 Task: Add an event with the title Second Training Session: Effective Communication Strategies, date '2023/12/20', time 7:00 AM to 9:00 AMand add a description:  Regular check-ins and progress reviews will be scheduled to evaluate the employee's progress and provide ongoing feedback. These discussions will allow for adjustments to the action plan if needed and provide encouragement and support to the employee., put the event into Green category . Add location for the event as: Bucharest, Romania, logged in from the account softage.8@softage.netand send the event invitation to softage.3@softage.net and softage.4@softage.net. Set a reminder for the event 5 minutes before
Action: Mouse moved to (150, 182)
Screenshot: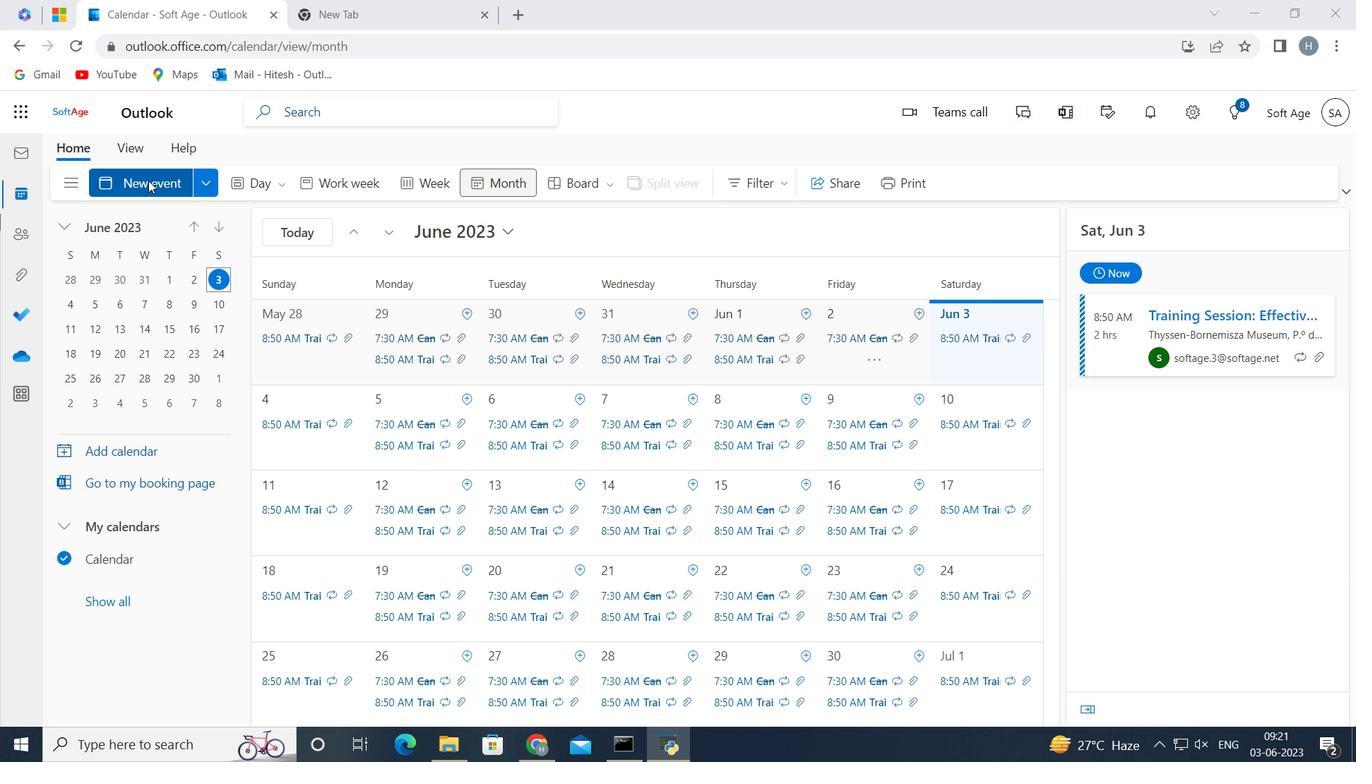 
Action: Mouse pressed left at (150, 182)
Screenshot: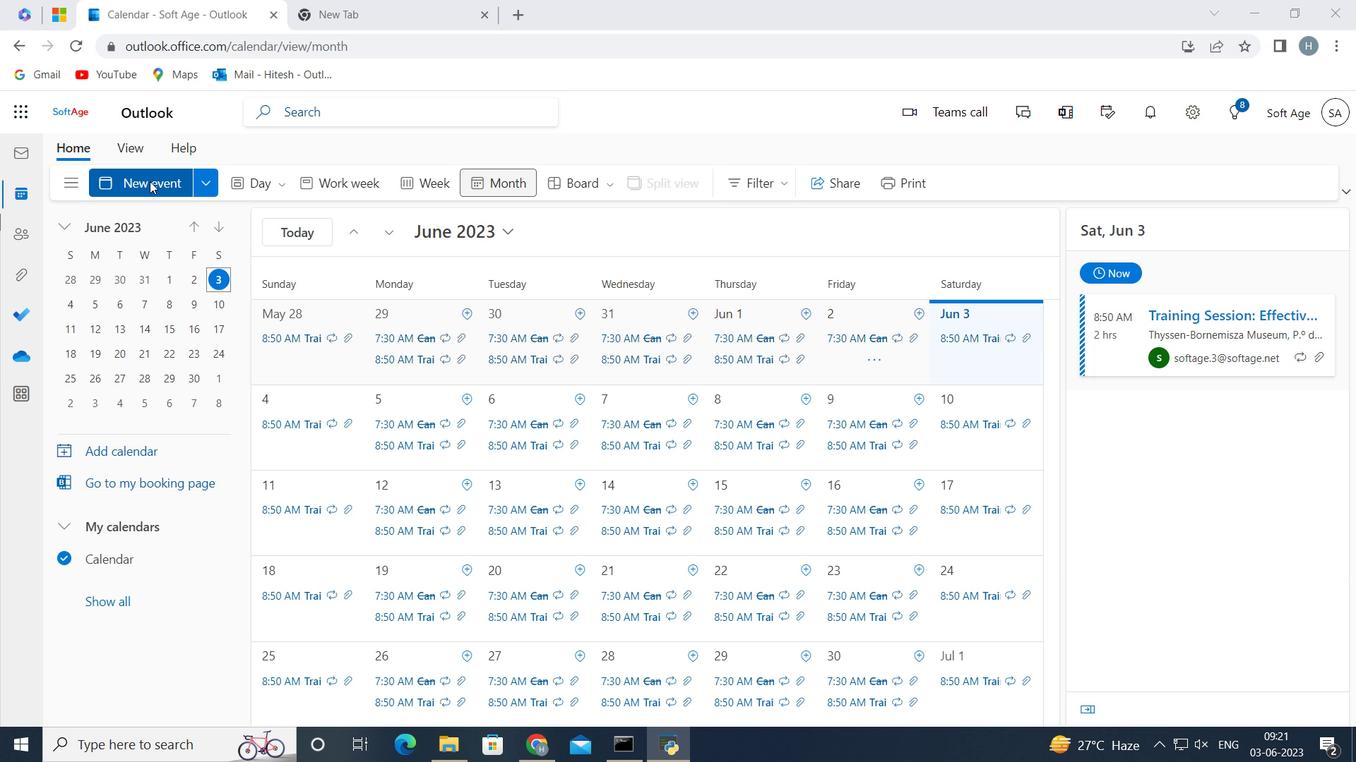 
Action: Mouse moved to (290, 290)
Screenshot: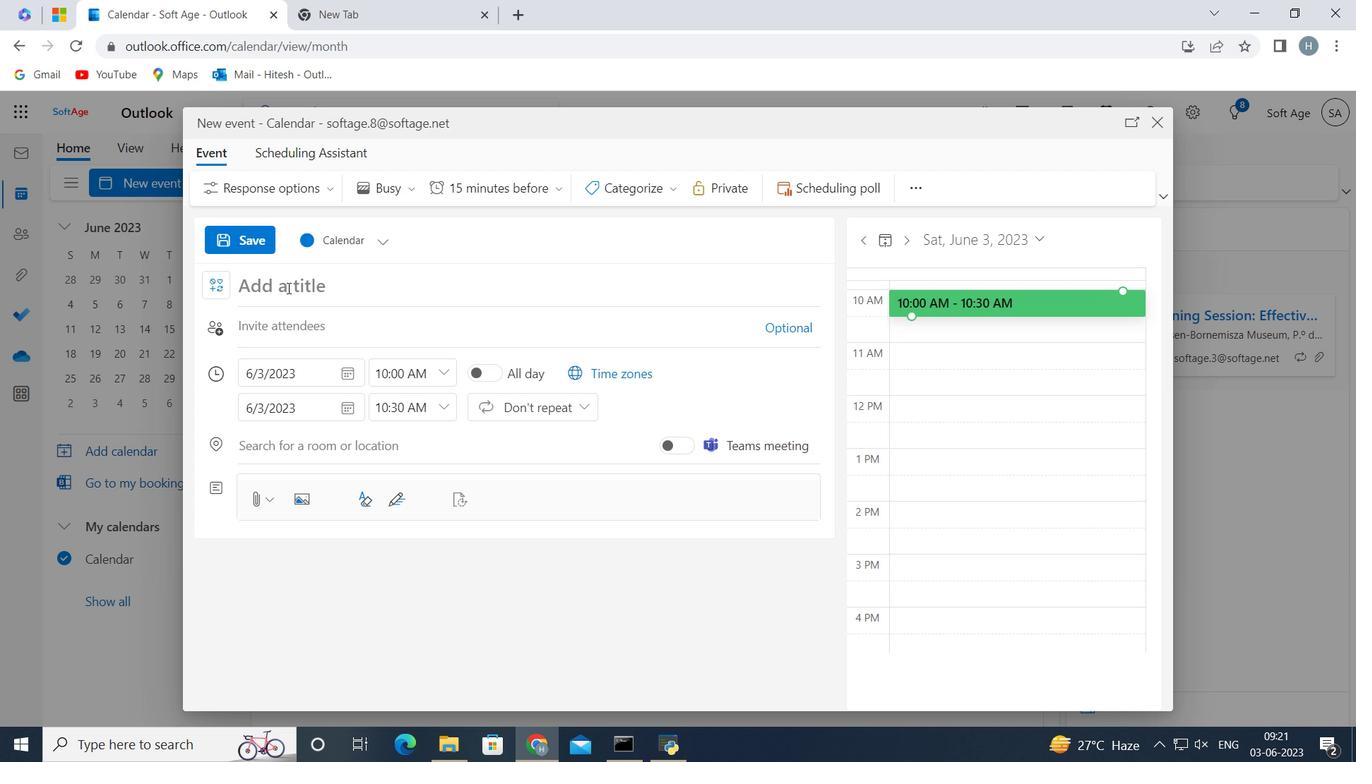 
Action: Key pressed <Key.shift>Second<Key.space><Key.shift>Training<Key.space><Key.shift>Session<Key.shift_r>:<Key.space><Key.shift>Effective<Key.space><Key.shift>Communication<Key.space><Key.shift>Strategies<Key.space><Key.shift><Key.shift><Key.shift><Key.shift><Key.shift><Key.shift><Key.shift><Key.shift><Key.shift>
Screenshot: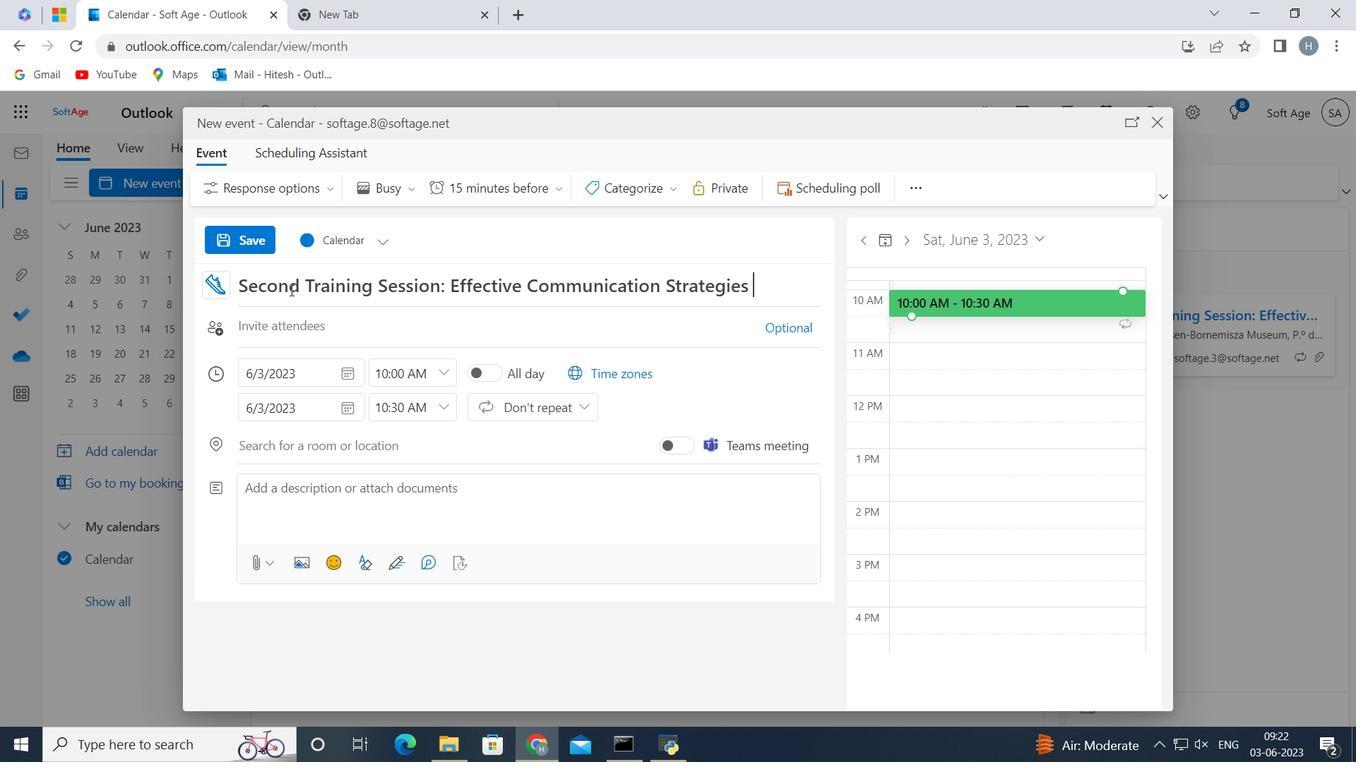 
Action: Mouse moved to (351, 371)
Screenshot: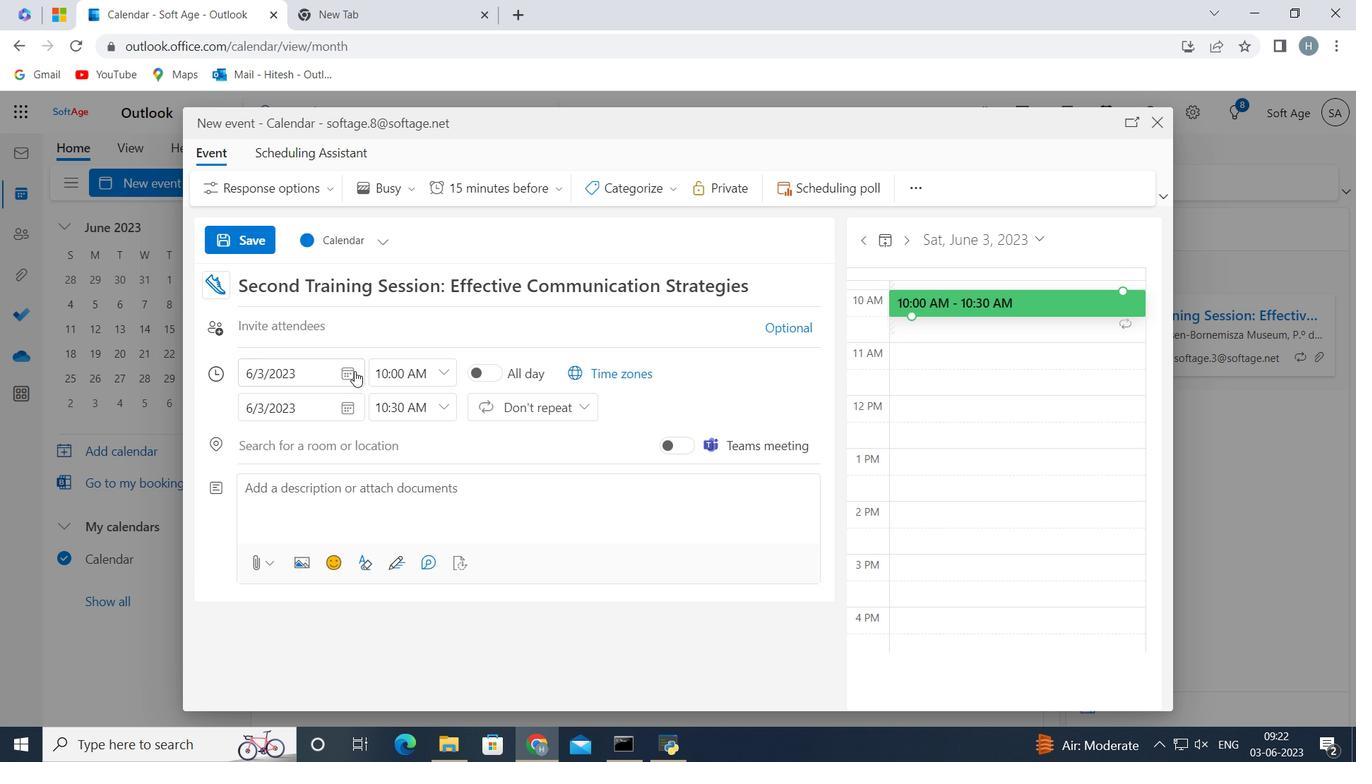 
Action: Mouse pressed left at (351, 371)
Screenshot: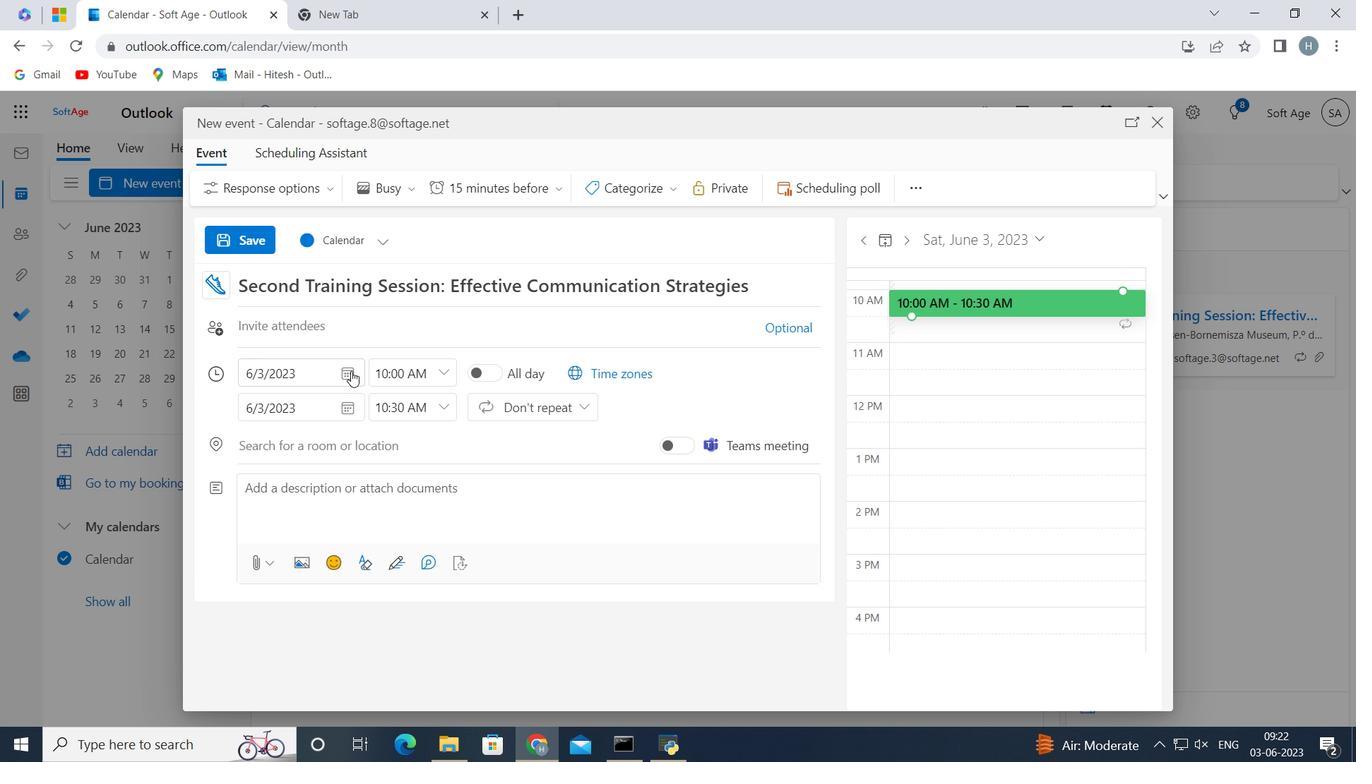 
Action: Mouse moved to (404, 411)
Screenshot: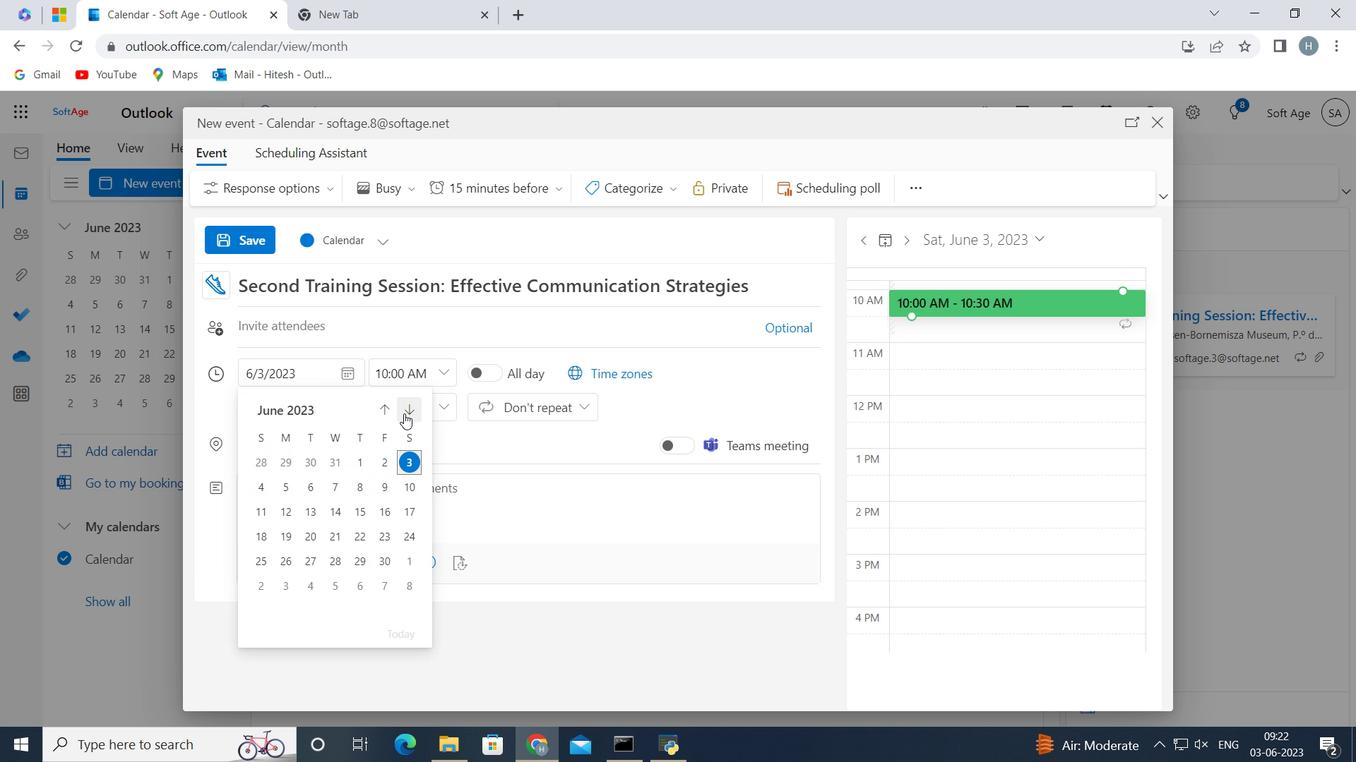 
Action: Mouse pressed left at (404, 411)
Screenshot: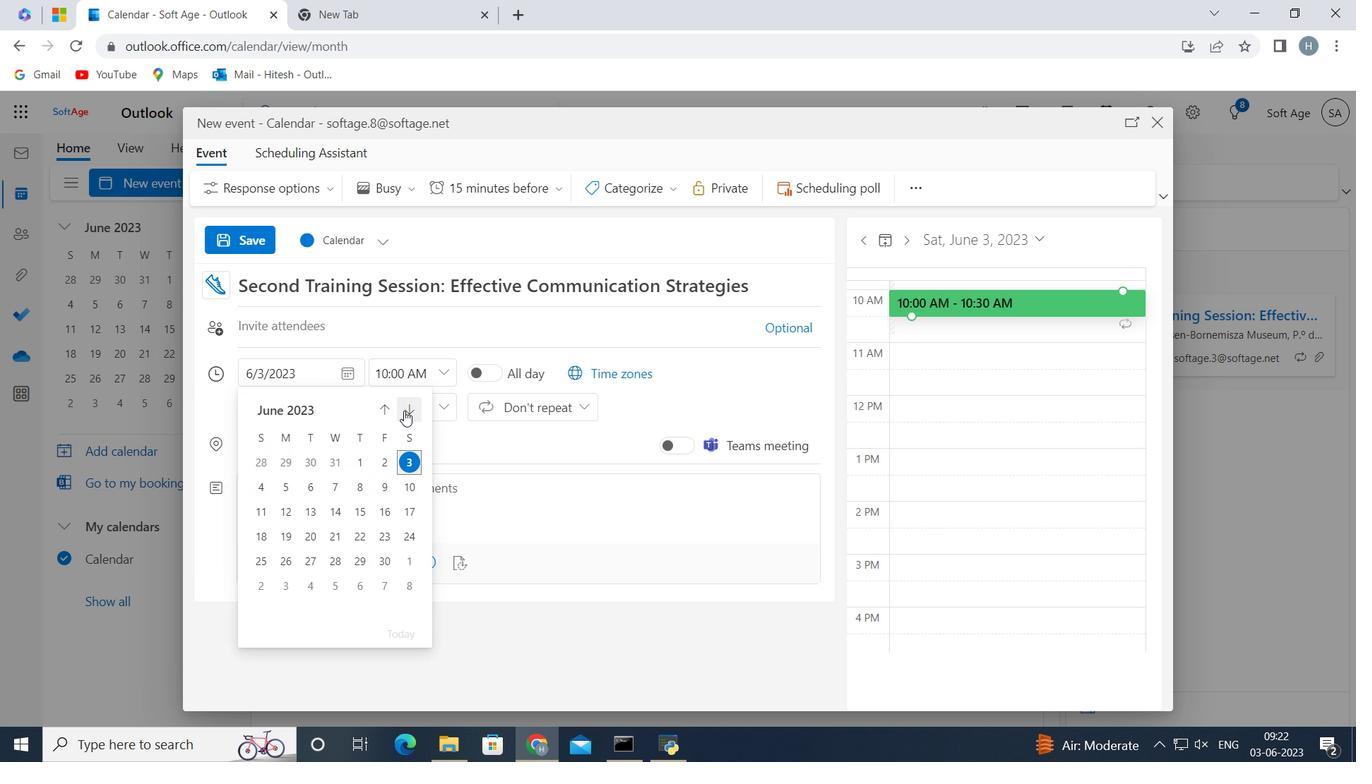 
Action: Mouse pressed left at (404, 411)
Screenshot: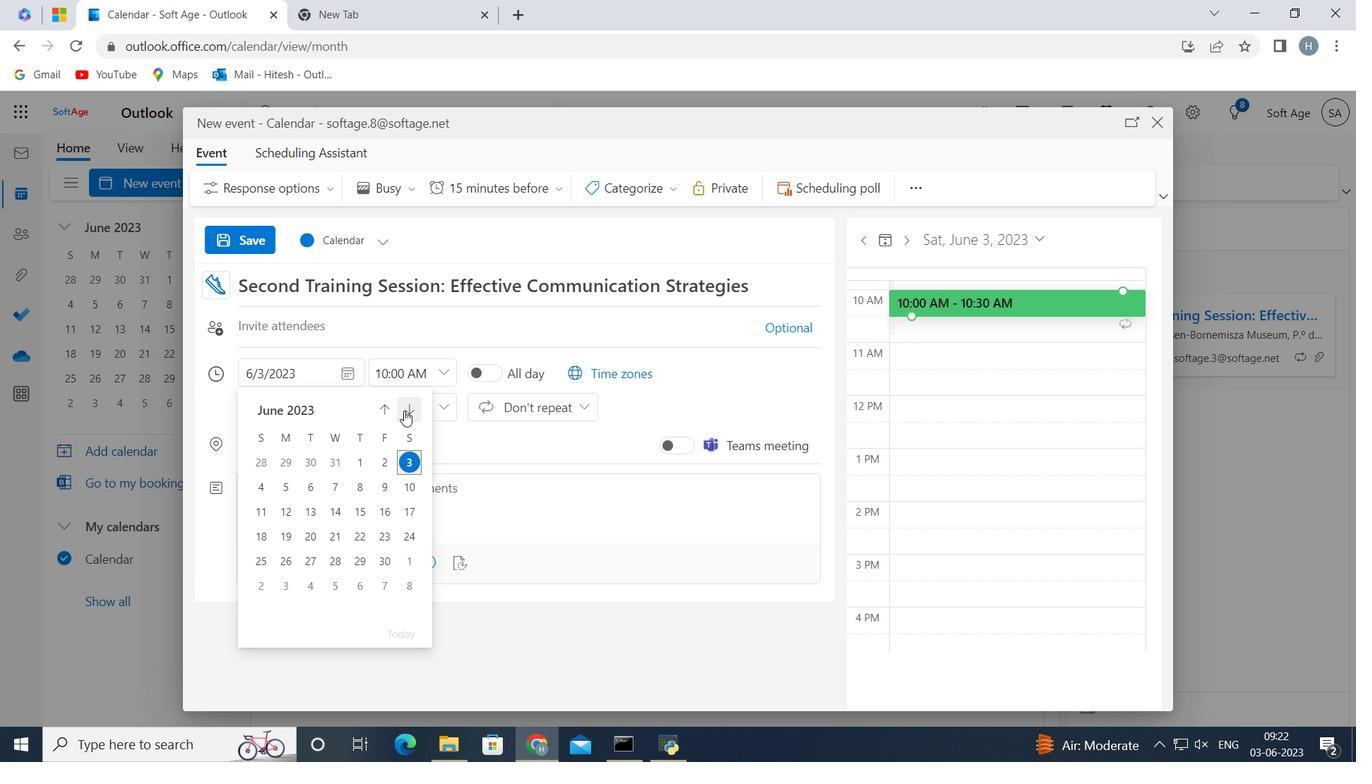 
Action: Mouse pressed left at (404, 411)
Screenshot: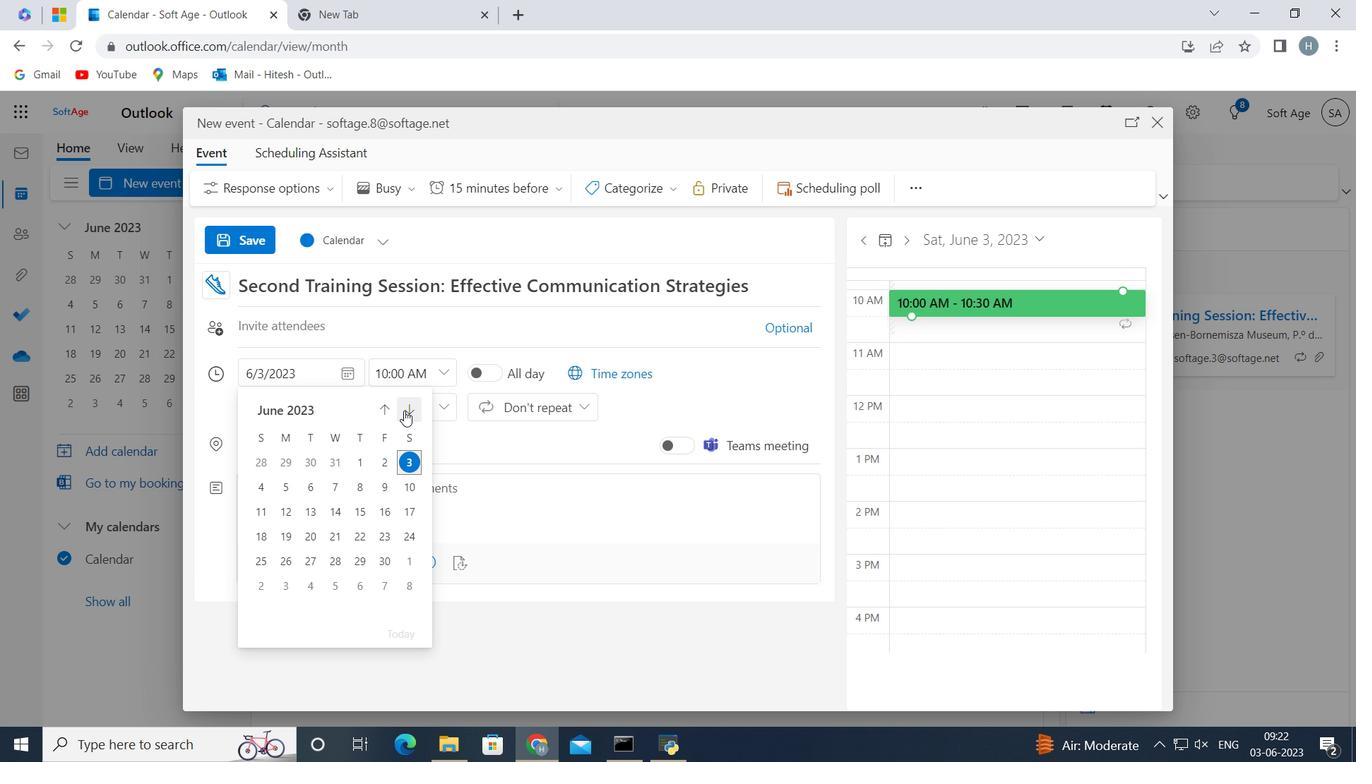 
Action: Mouse pressed left at (404, 411)
Screenshot: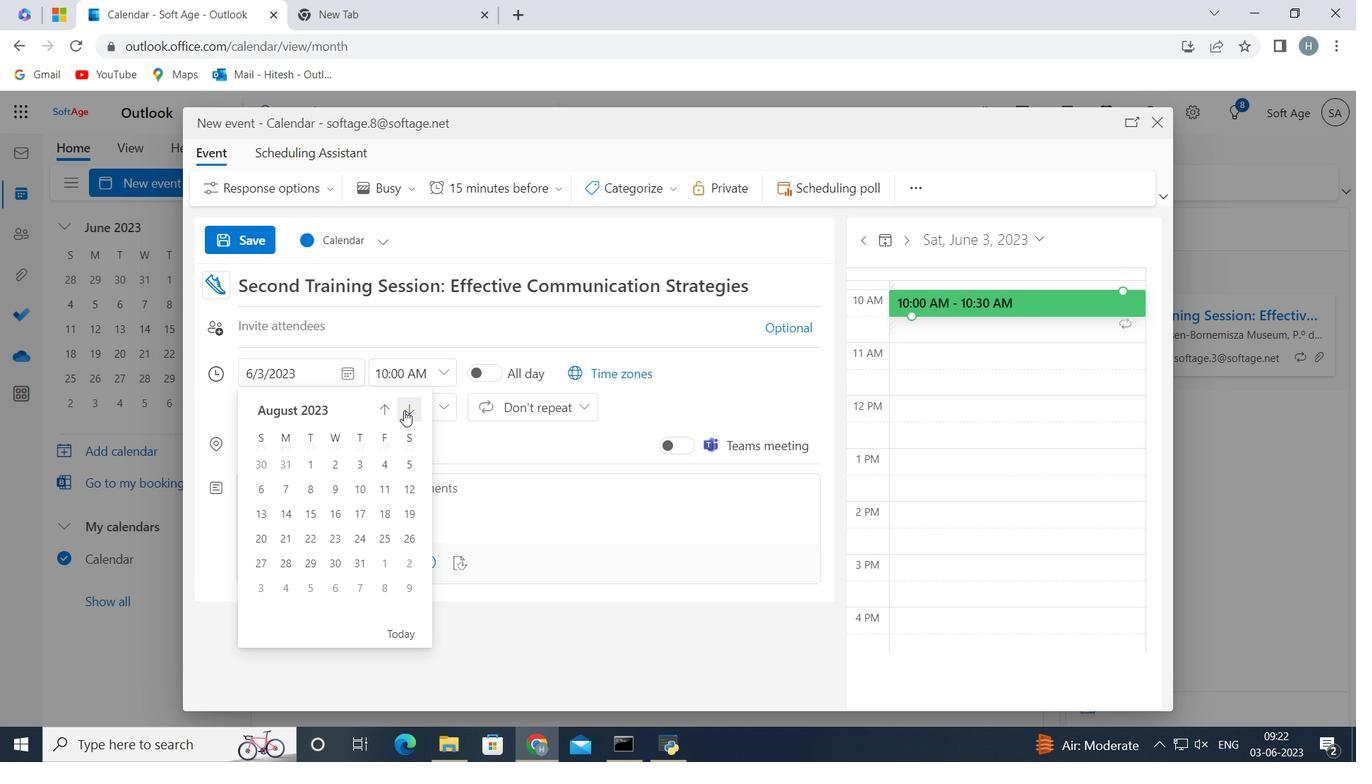 
Action: Mouse pressed left at (404, 411)
Screenshot: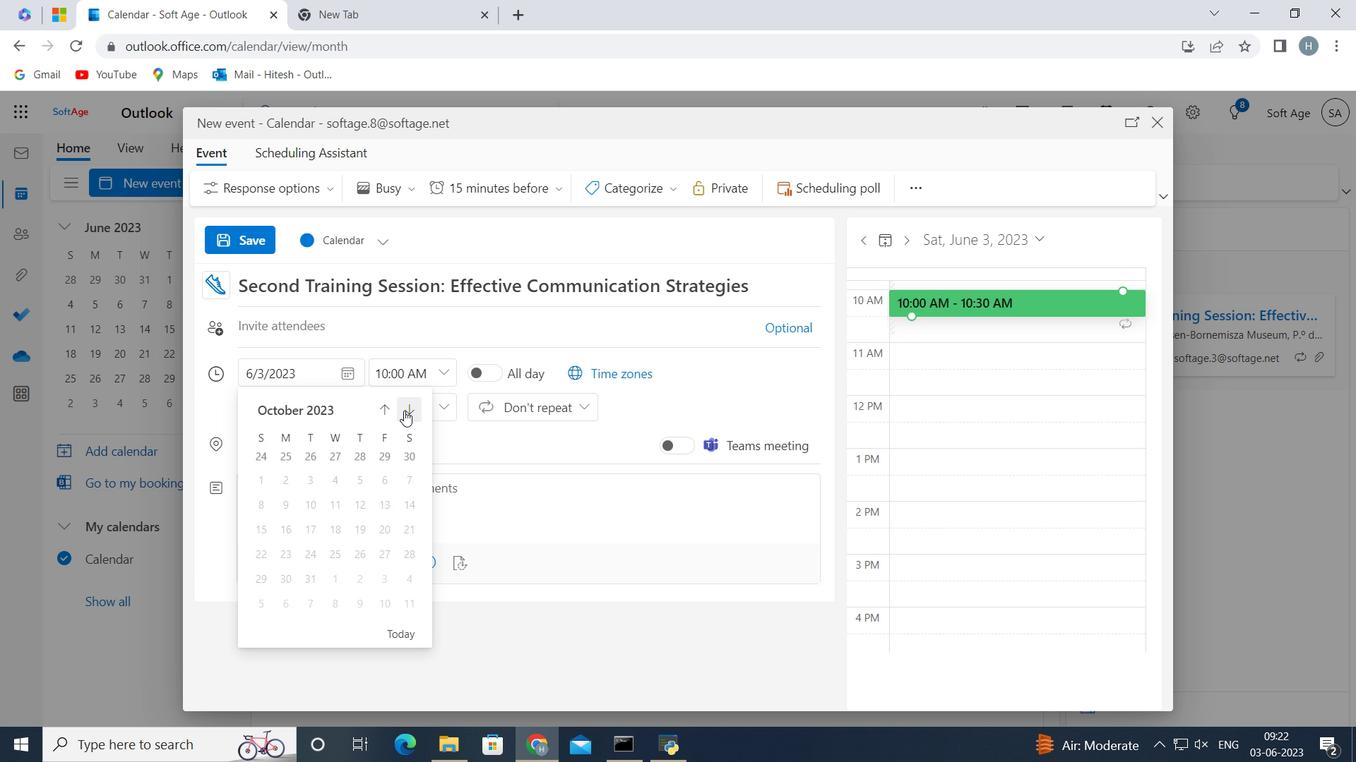 
Action: Mouse pressed left at (404, 411)
Screenshot: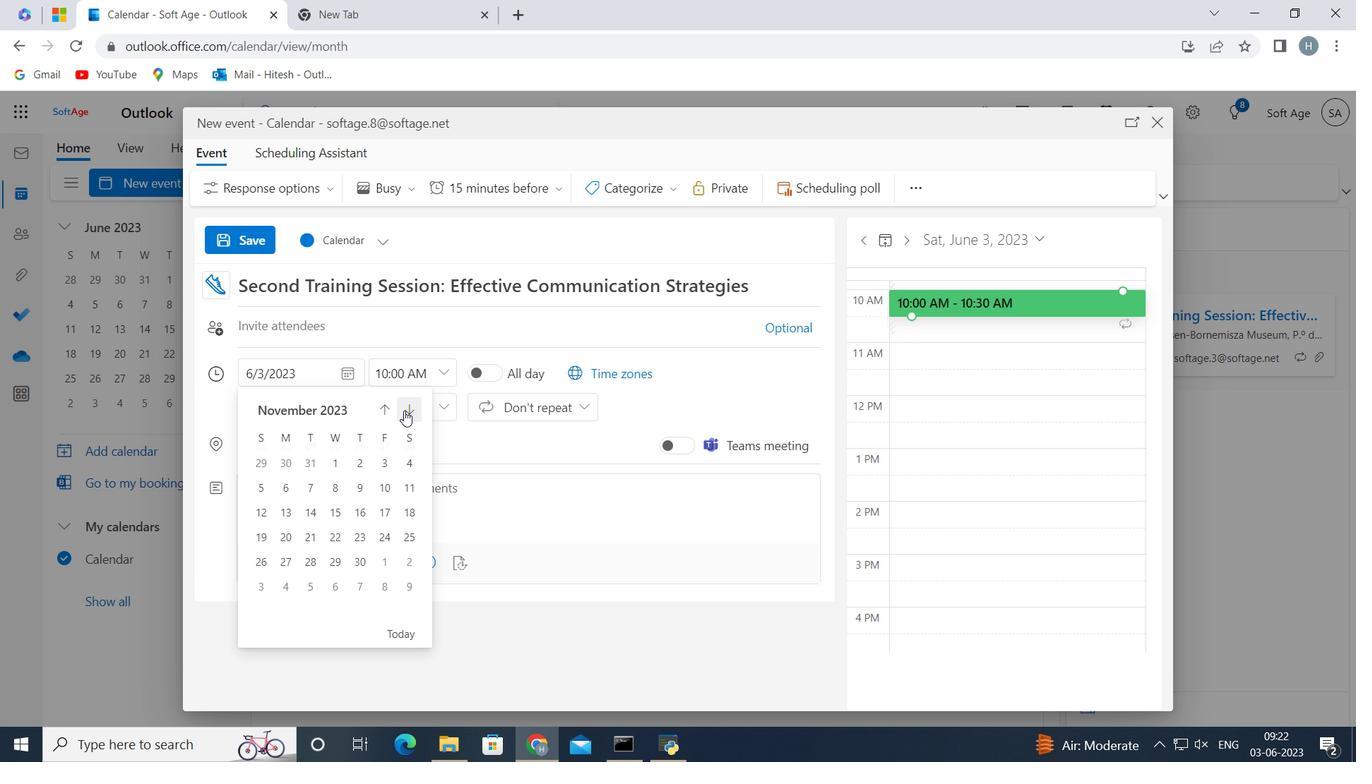 
Action: Mouse moved to (342, 535)
Screenshot: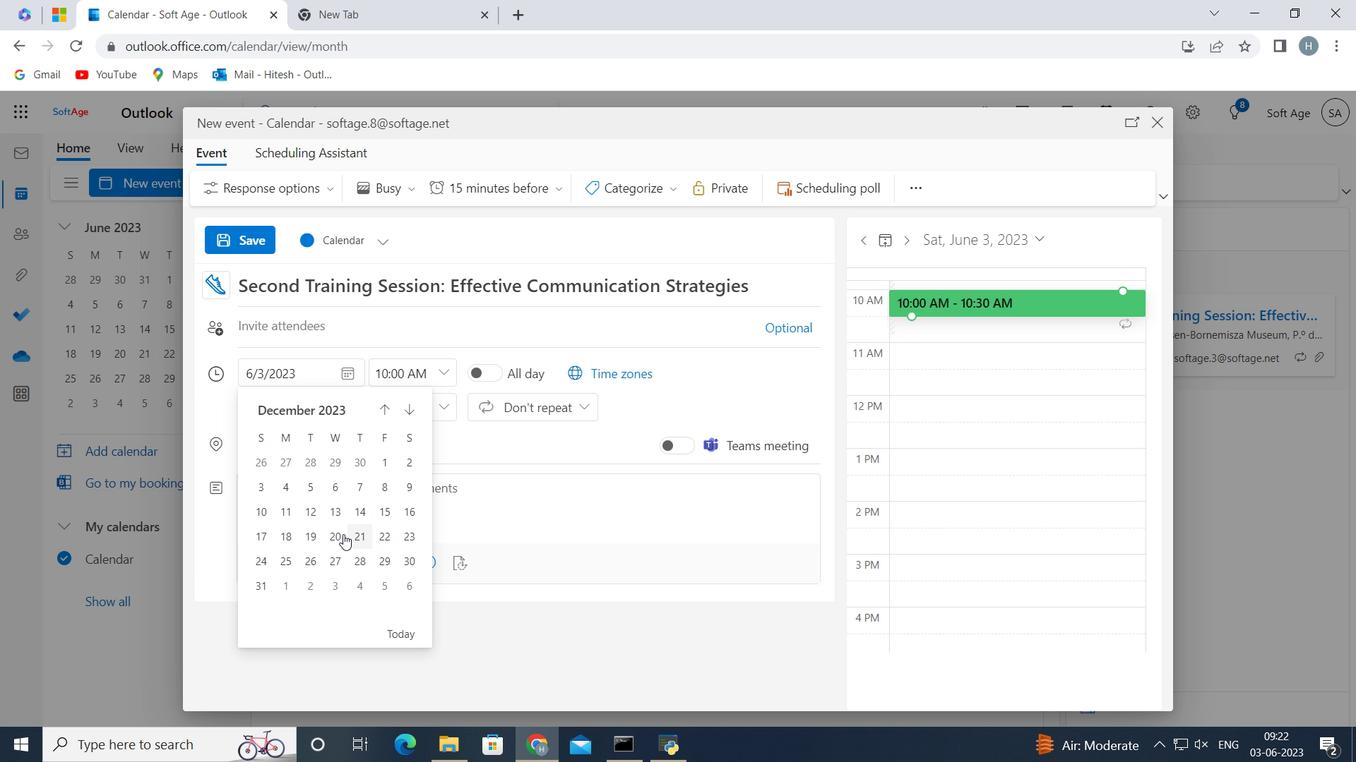 
Action: Mouse pressed left at (342, 535)
Screenshot: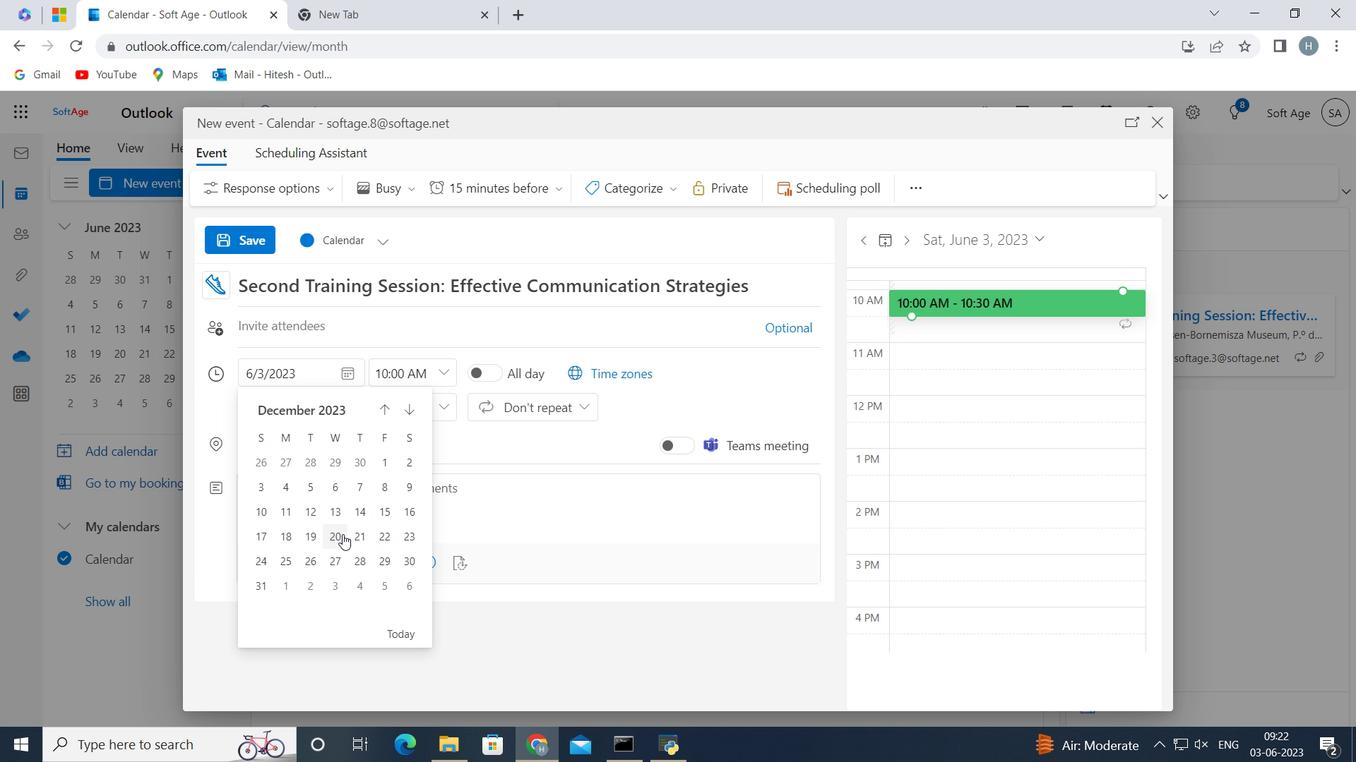 
Action: Mouse moved to (444, 367)
Screenshot: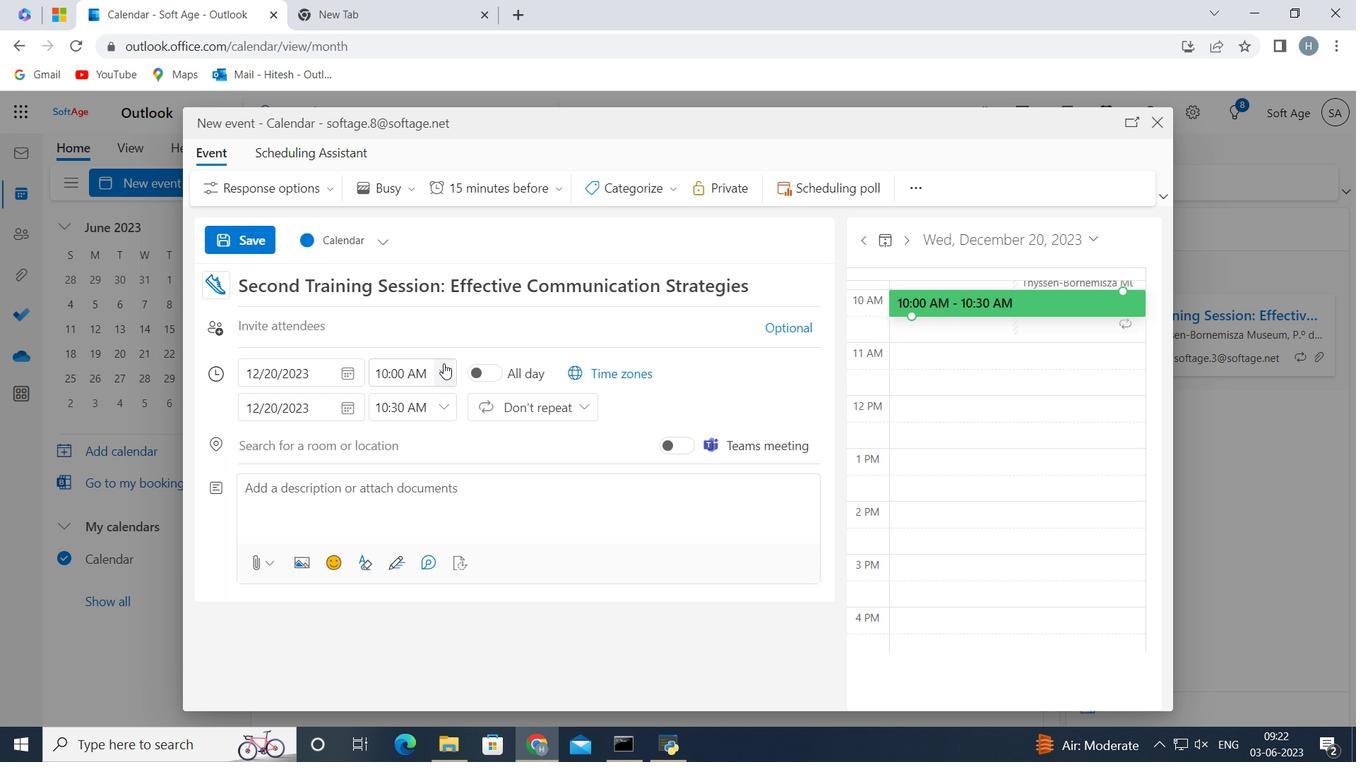 
Action: Mouse pressed left at (444, 367)
Screenshot: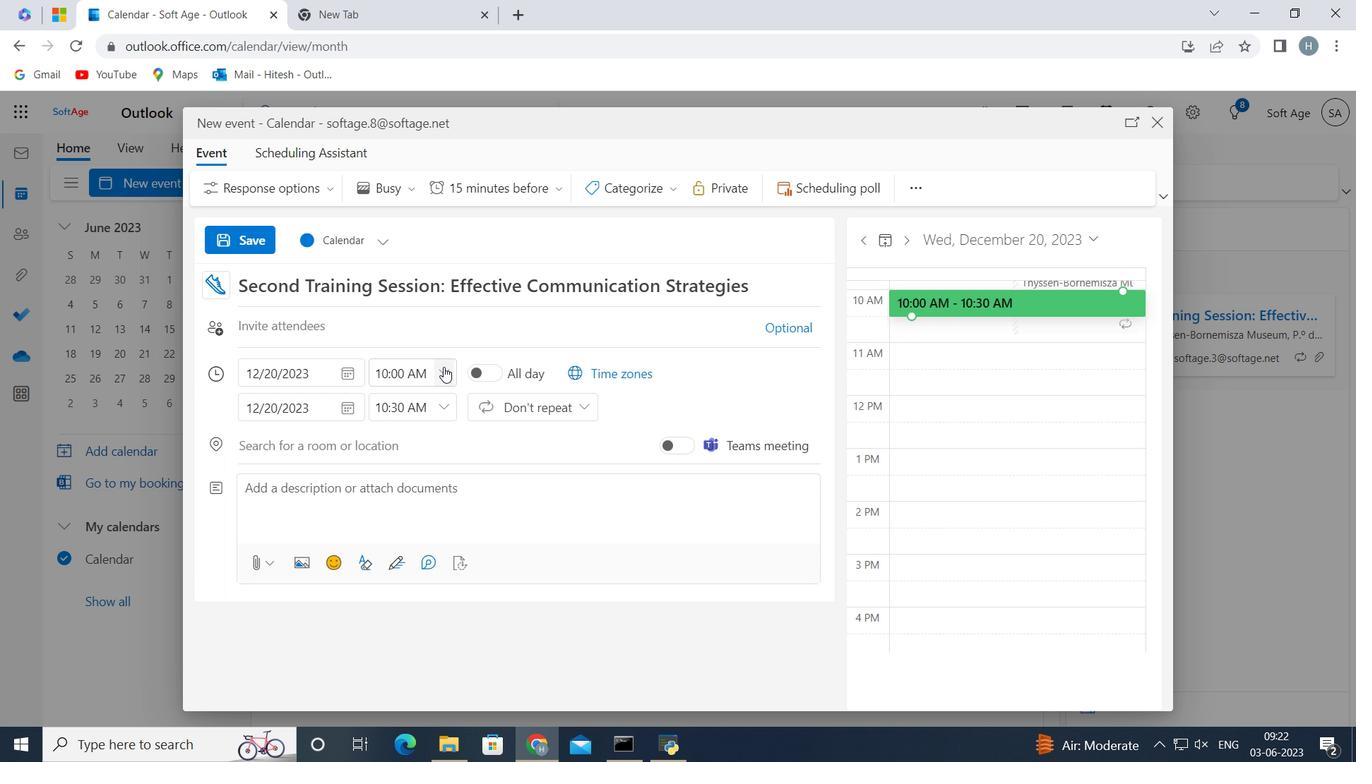 
Action: Mouse moved to (462, 428)
Screenshot: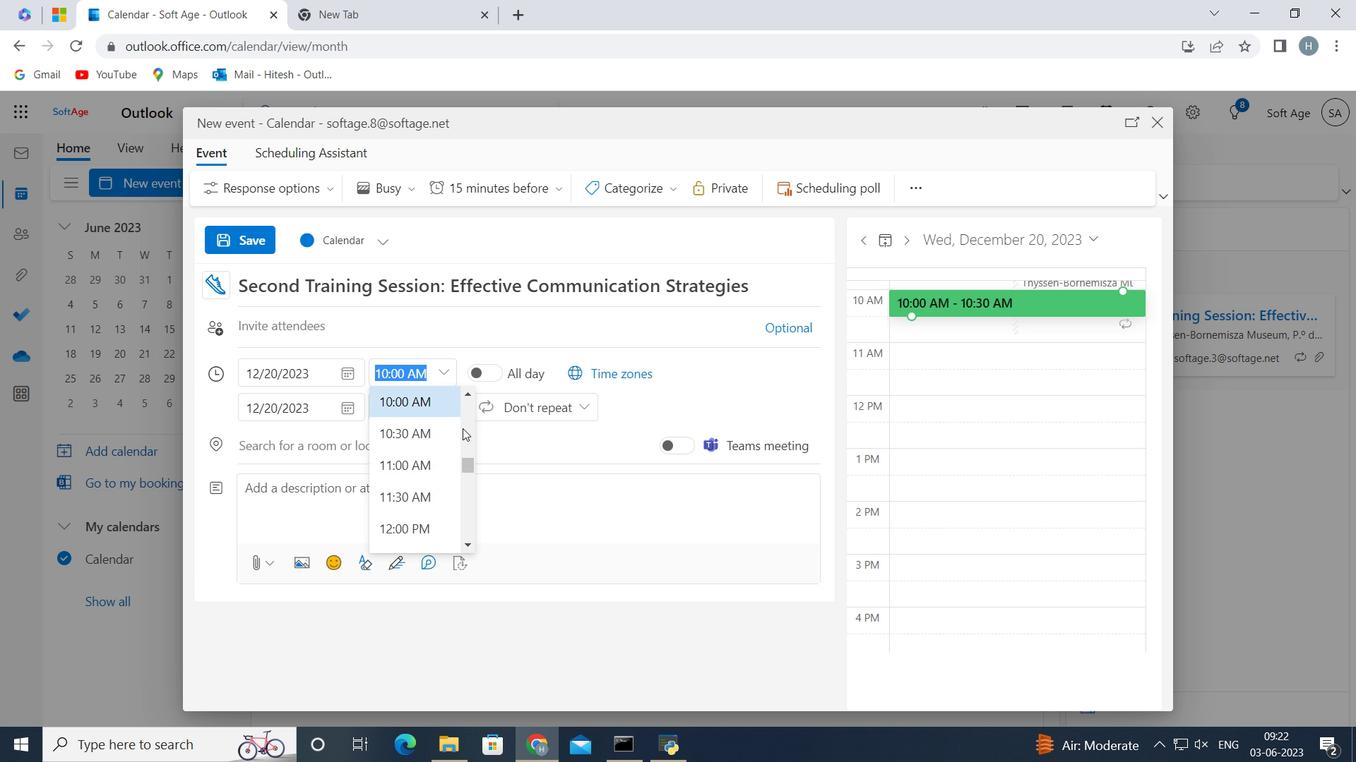 
Action: Mouse pressed left at (462, 428)
Screenshot: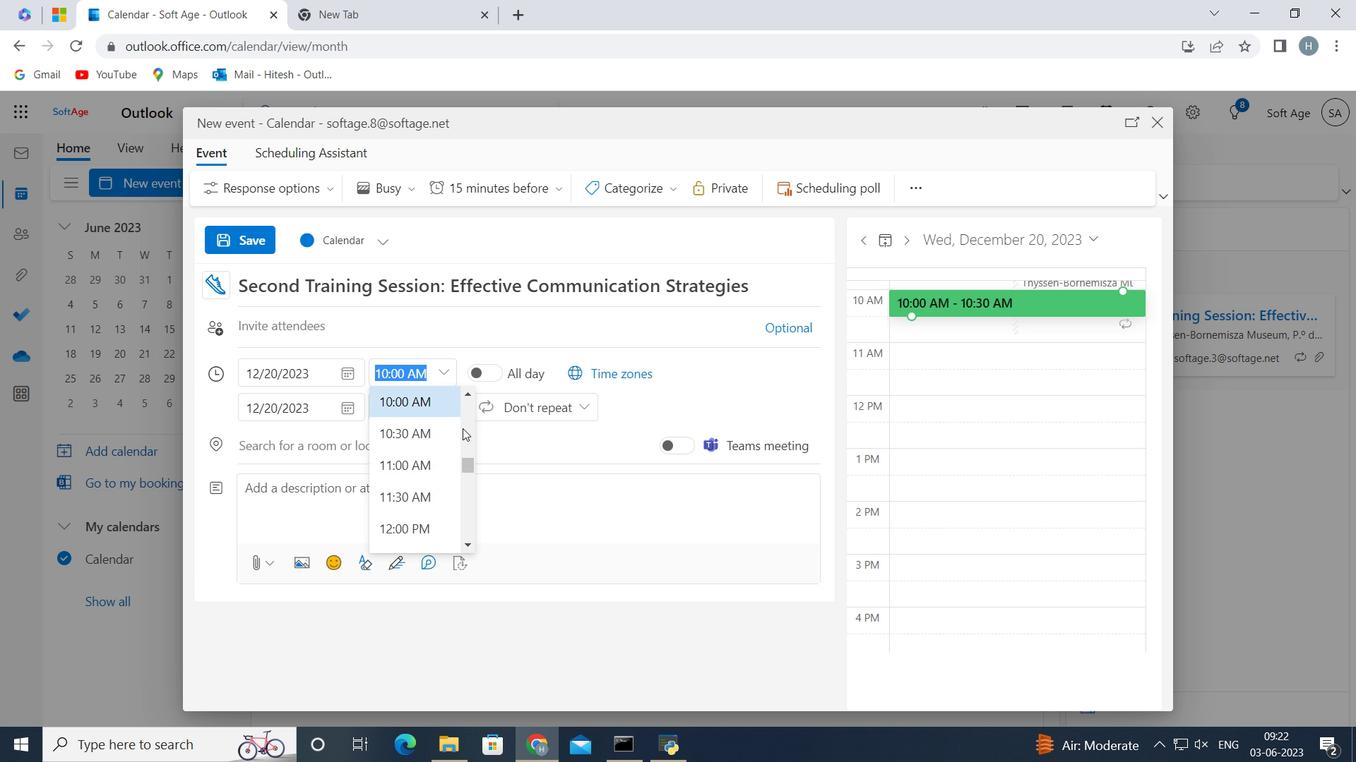 
Action: Mouse moved to (469, 423)
Screenshot: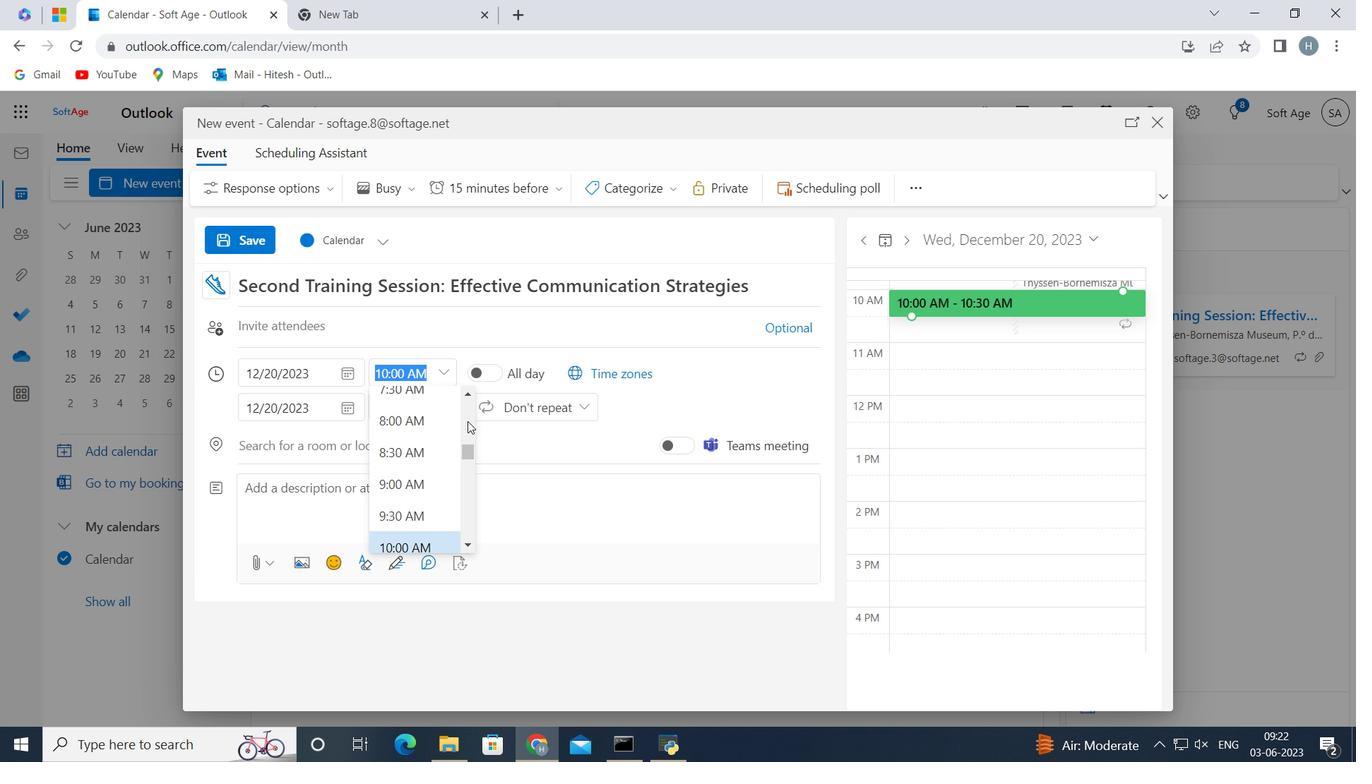 
Action: Mouse pressed left at (469, 423)
Screenshot: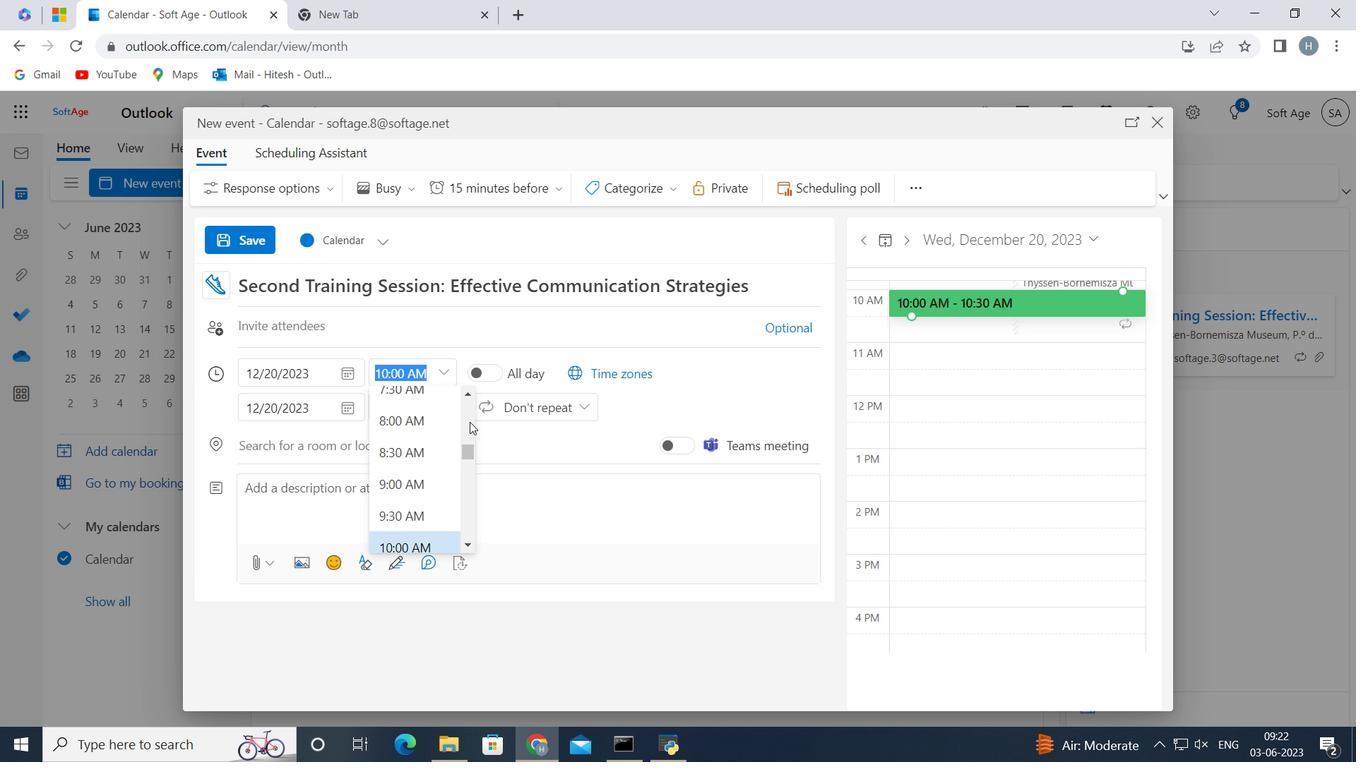 
Action: Mouse moved to (438, 505)
Screenshot: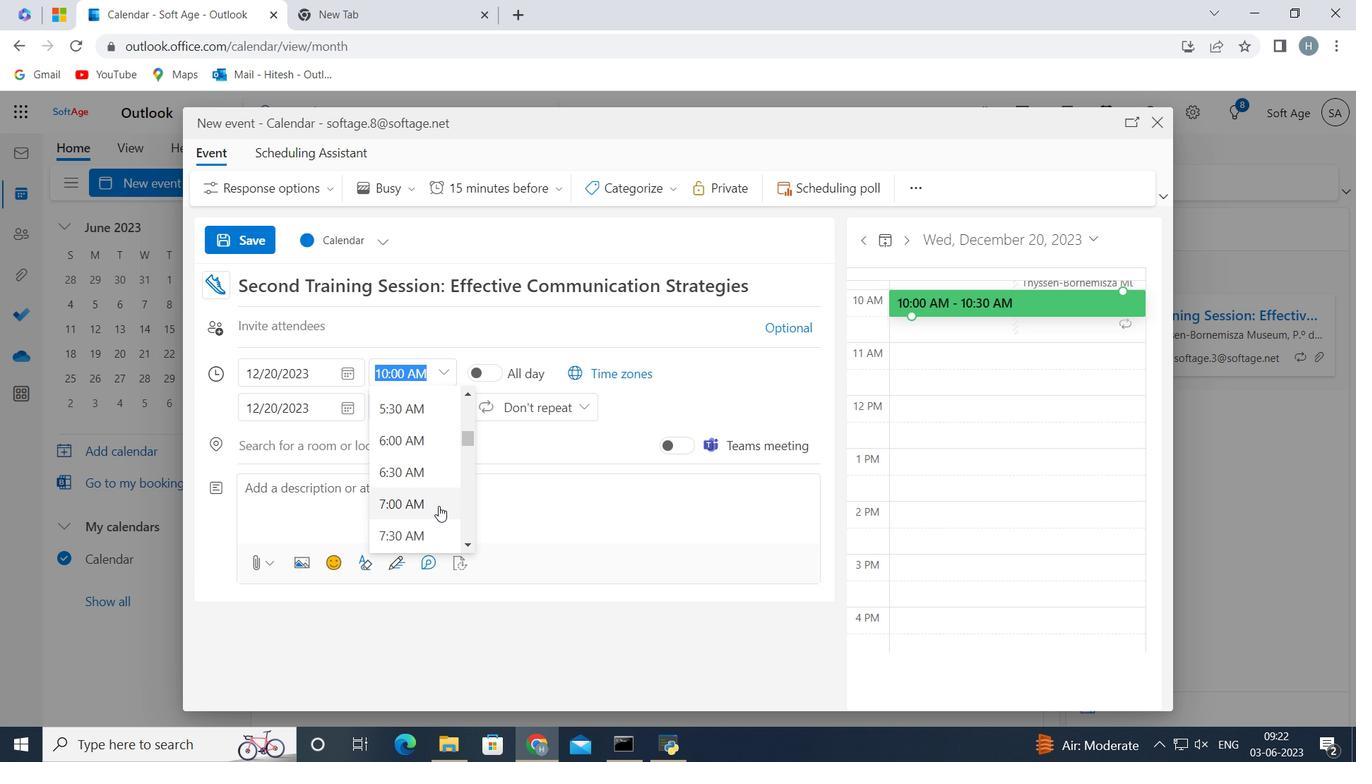
Action: Mouse pressed left at (438, 505)
Screenshot: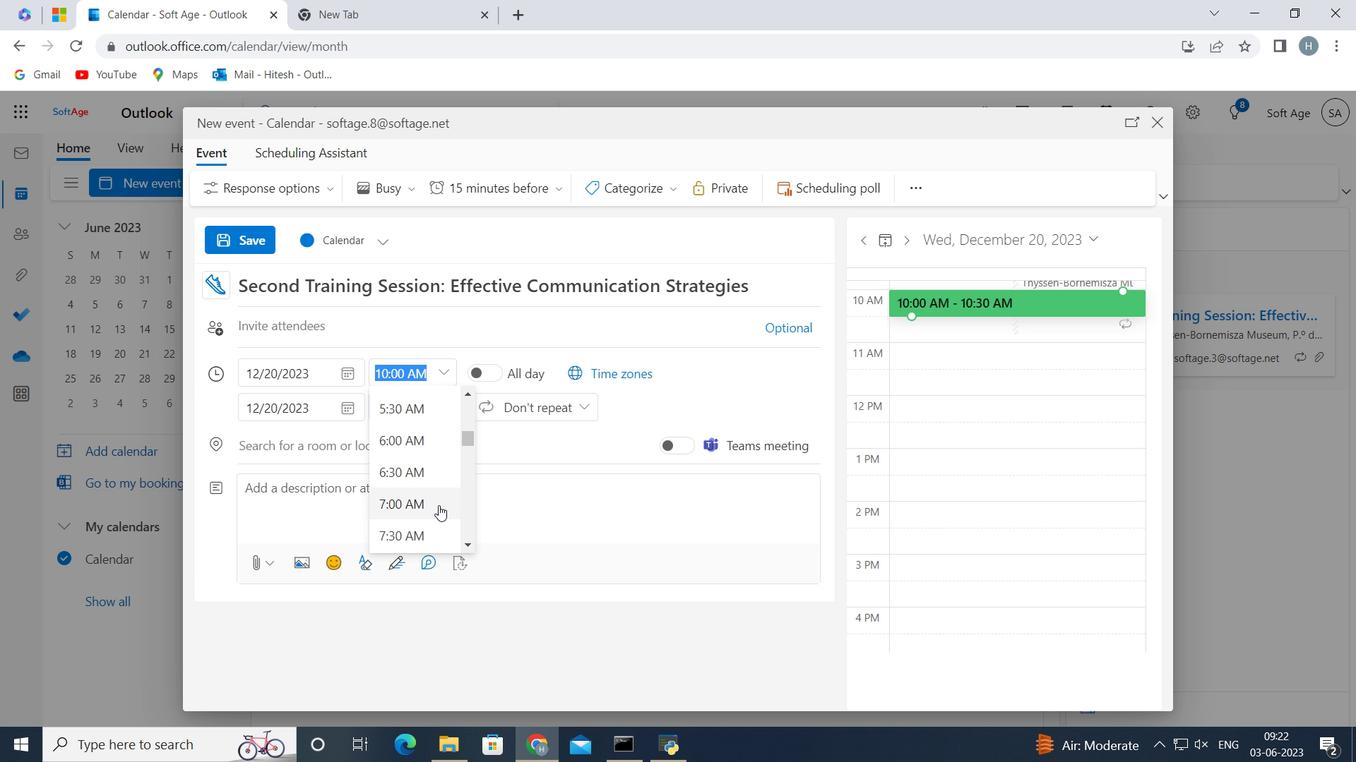
Action: Mouse moved to (438, 403)
Screenshot: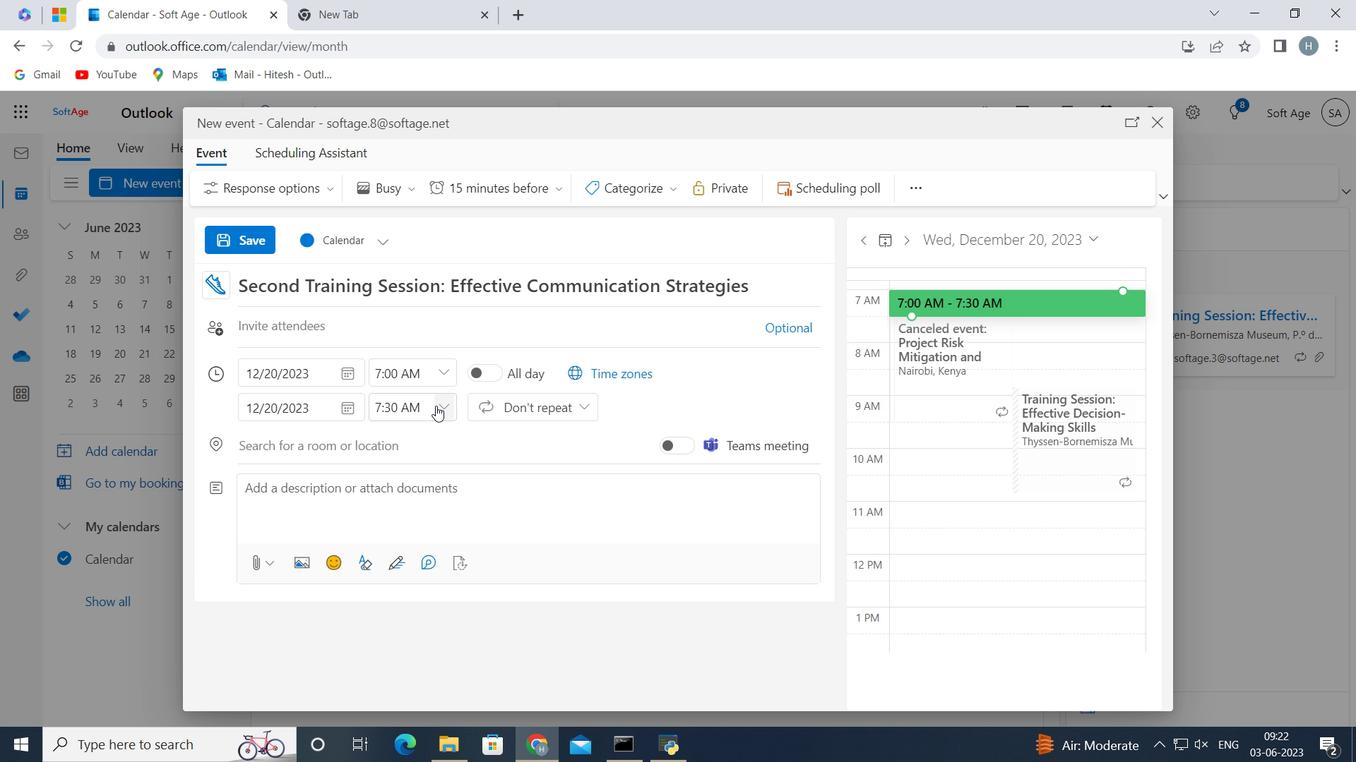 
Action: Mouse pressed left at (438, 403)
Screenshot: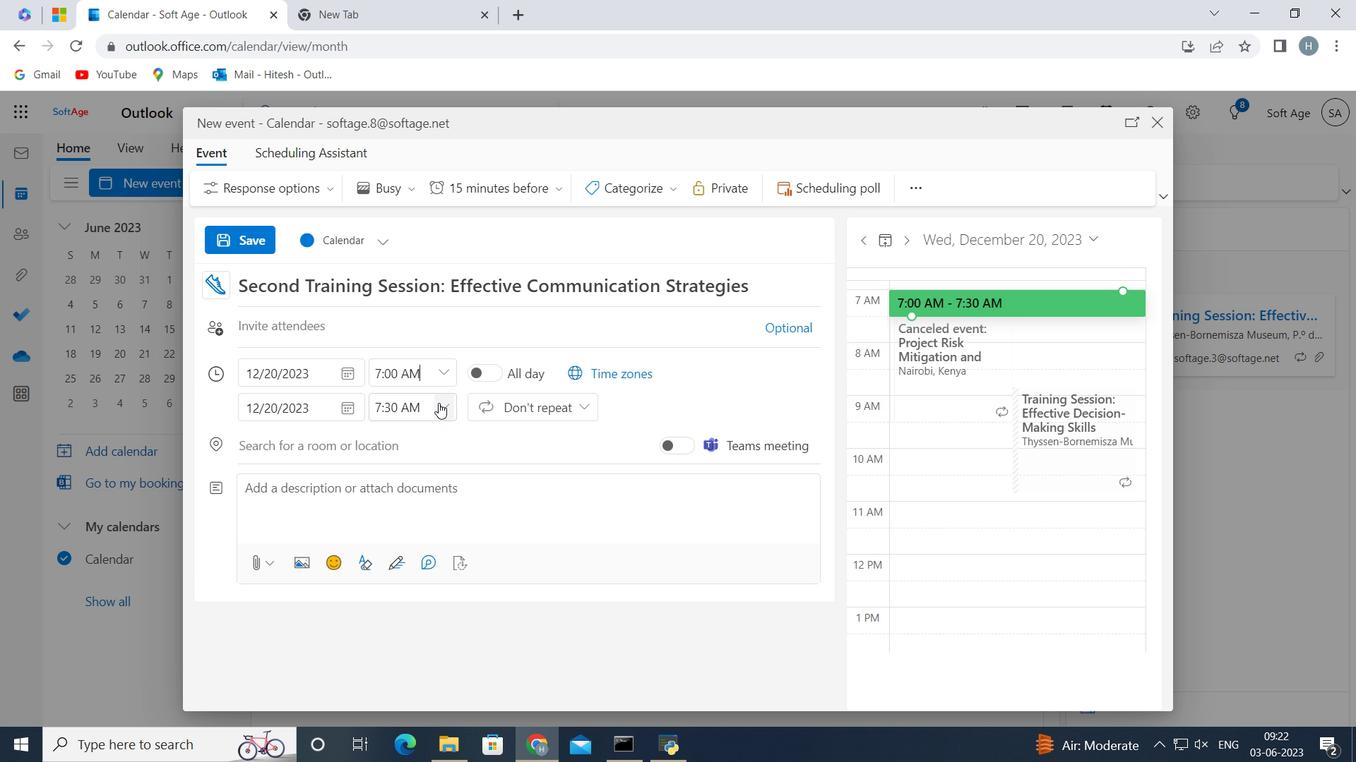 
Action: Mouse moved to (458, 534)
Screenshot: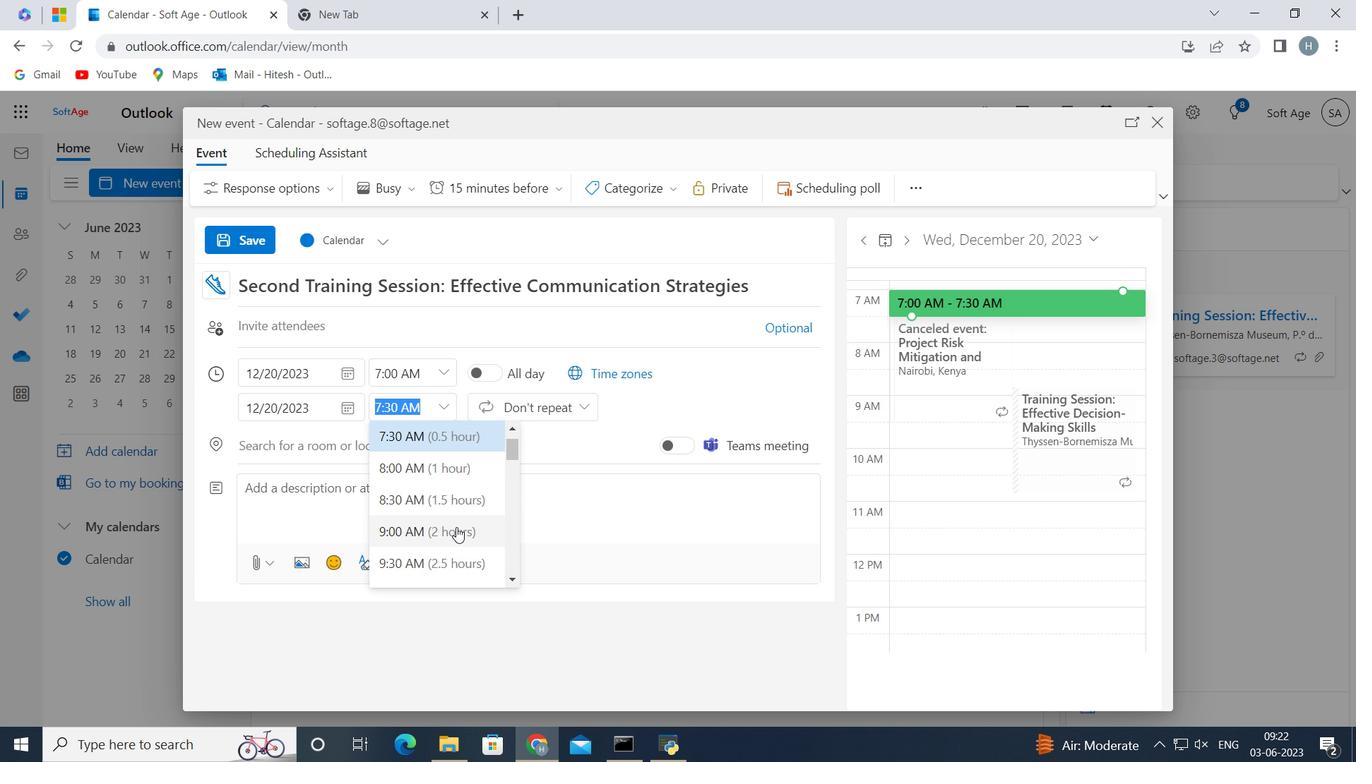 
Action: Mouse pressed left at (458, 534)
Screenshot: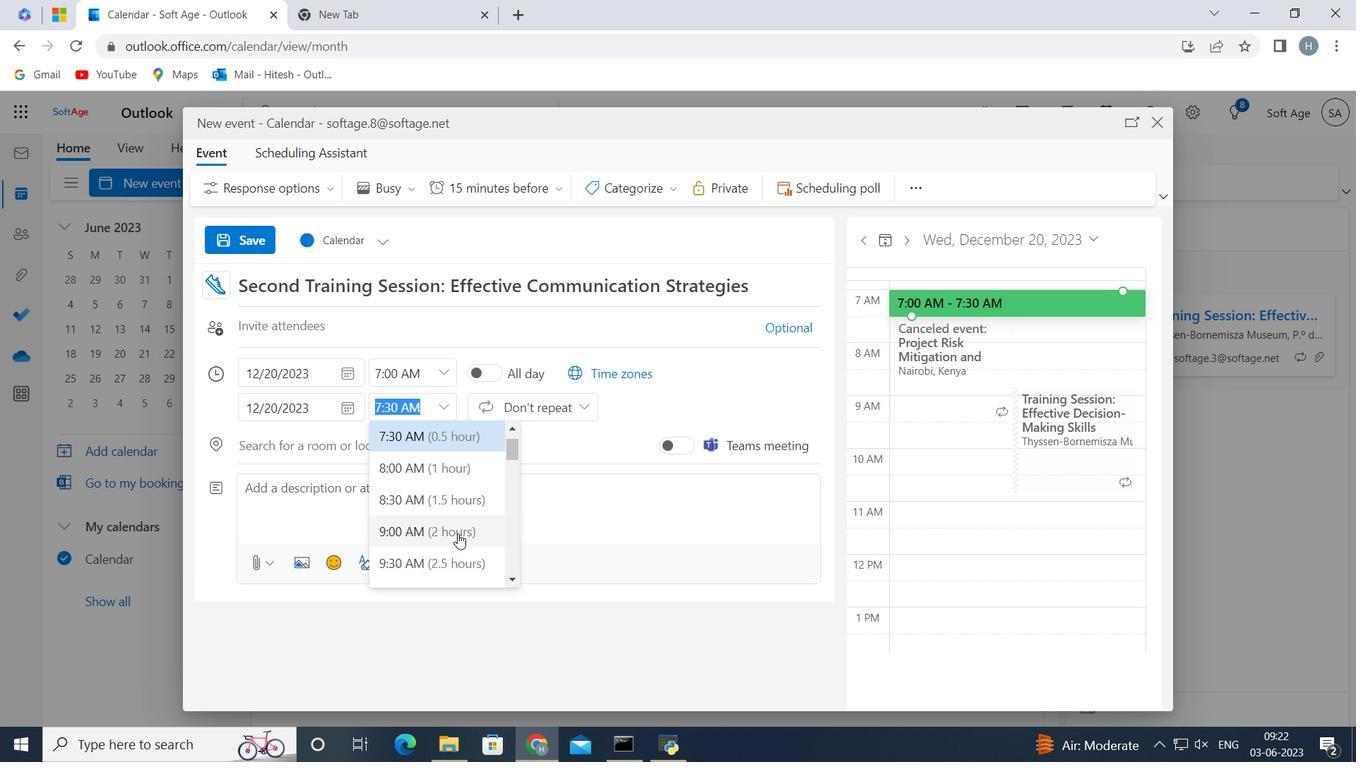 
Action: Mouse moved to (381, 485)
Screenshot: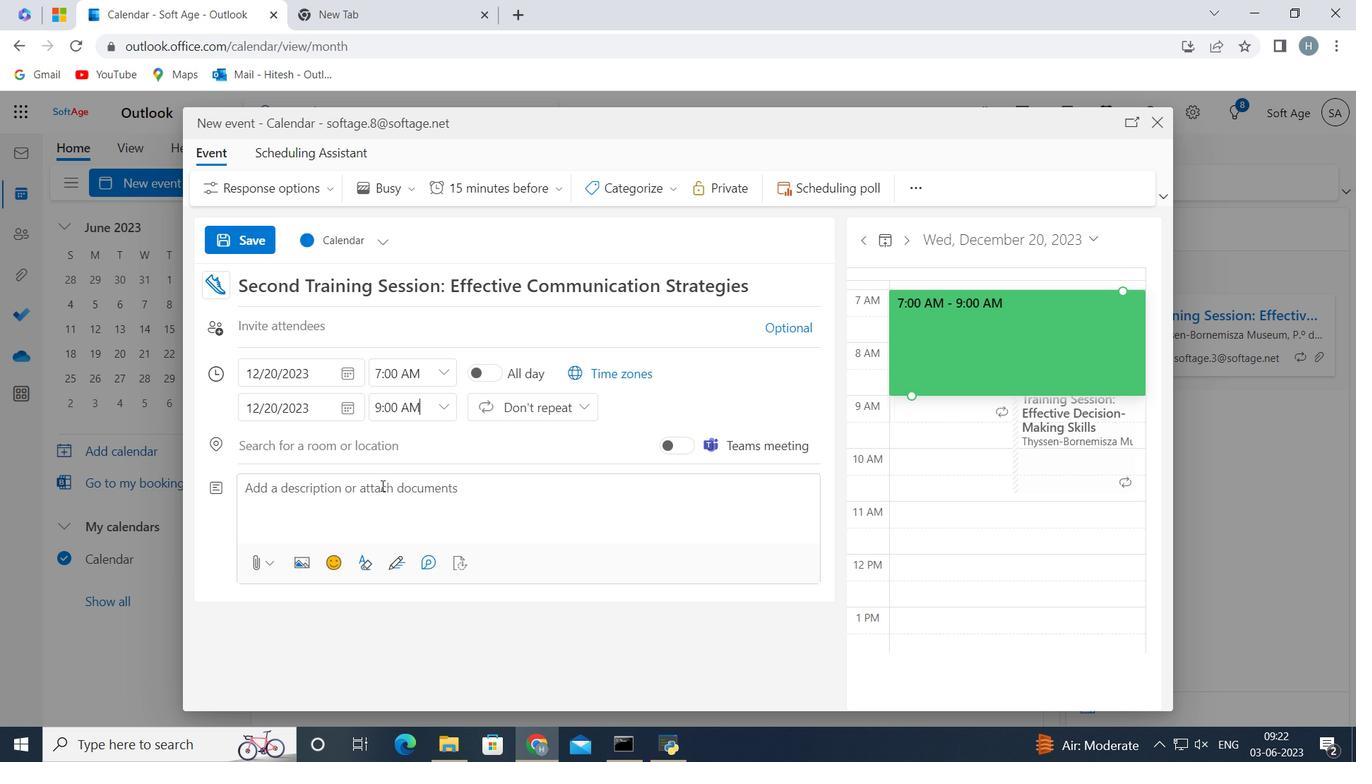 
Action: Mouse pressed left at (381, 485)
Screenshot: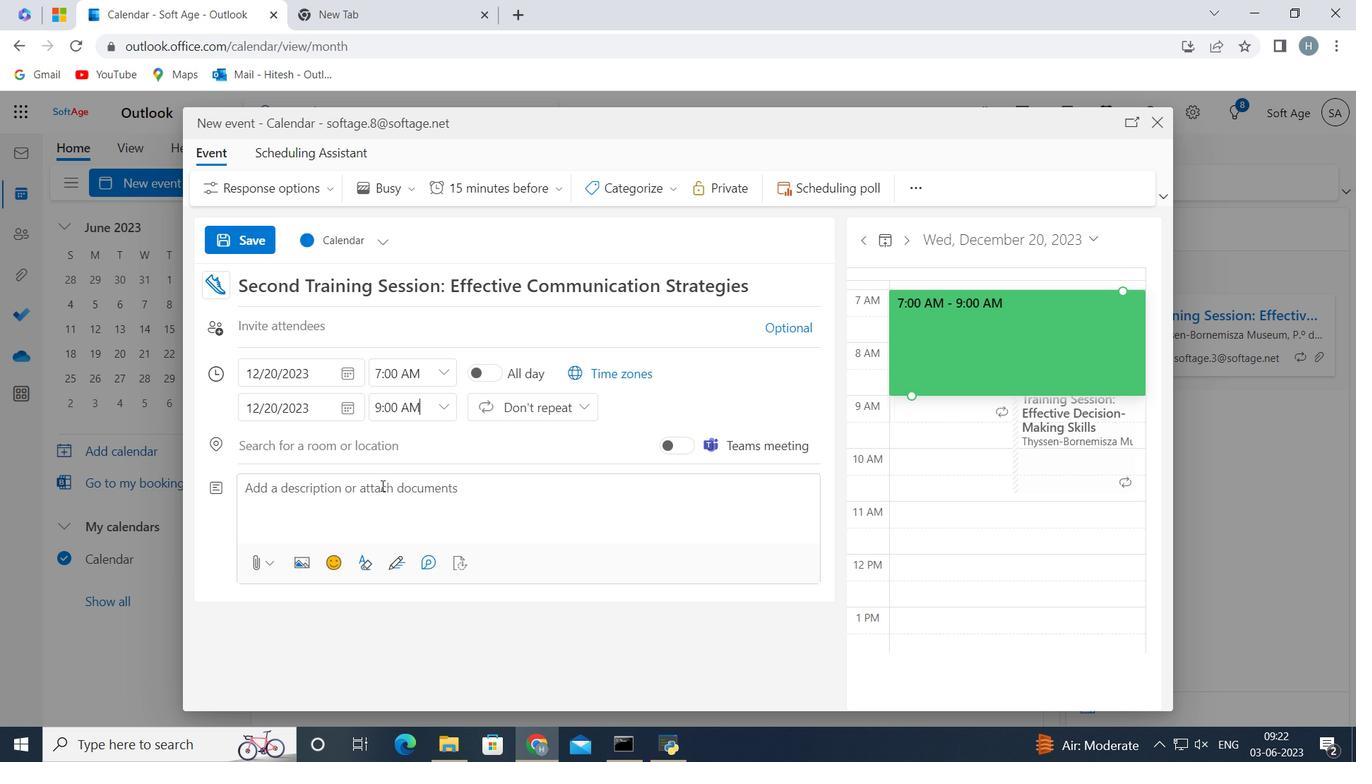 
Action: Key pressed <Key.shift>Regular<Key.space><Key.shift>Check-ins<Key.space>and<Key.space>progress<Key.space>reviews<Key.space>will<Key.space>be<Key.space>scheduled<Key.space>to<Key.space>evaluate<Key.space>the<Key.space>employee's<Key.space>progress<Key.space>and<Key.space>provide<Key.space>ongoing<Key.space>feedback.<Key.space><Key.shift>These<Key.space>discussions<Key.space>will<Key.space>allow<Key.space>for<Key.space>adjustments<Key.space>to<Key.space>the<Key.space>action<Key.space>plan<Key.space>if<Key.space>needed<Key.space>and<Key.space>provide<Key.space>encourgement<Key.space>and<Key.space>support<Key.space>to<Key.space>the<Key.space>employee<Key.left><Key.left><Key.left><Key.left><Key.left><Key.left><Key.left><Key.left><Key.left><Key.left><Key.left><Key.left><Key.left><Key.left><Key.left><Key.left><Key.left><Key.left><Key.left><Key.left><Key.left><Key.left><Key.left><Key.left><Key.left><Key.left><Key.left><Key.left><Key.left><Key.left><Key.left><Key.left><Key.left><Key.left>a<Key.right><Key.right><Key.right><Key.right><Key.right><Key.right><Key.right><Key.right><Key.right><Key.right><Key.right><Key.right><Key.right><Key.right><Key.right><Key.right><Key.right><Key.right><Key.right><Key.right><Key.right><Key.right><Key.right><Key.right><Key.right><Key.right><Key.right><Key.right><Key.right><Key.right><Key.right><Key.right><Key.right><Key.right><Key.space>,<Key.backspace><Key.backspace>.<Key.space>
Screenshot: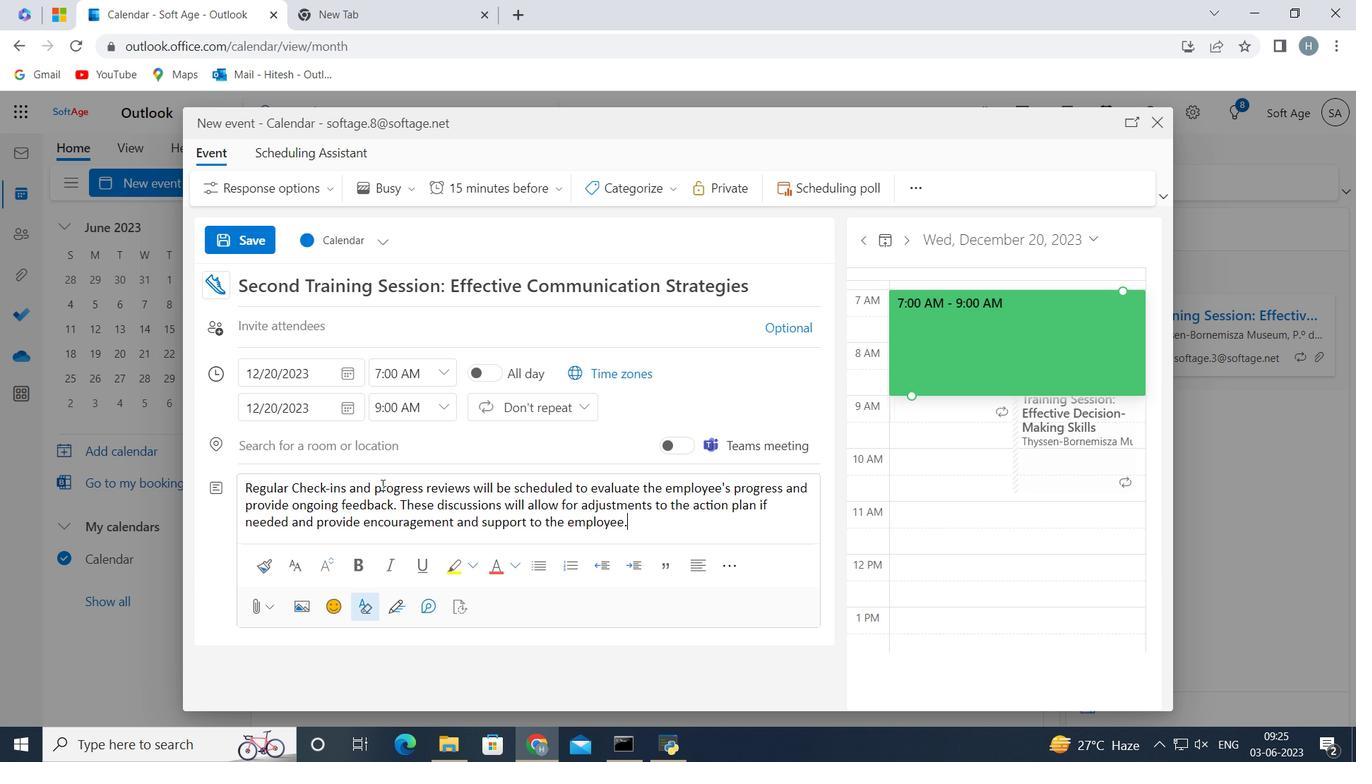 
Action: Mouse moved to (666, 185)
Screenshot: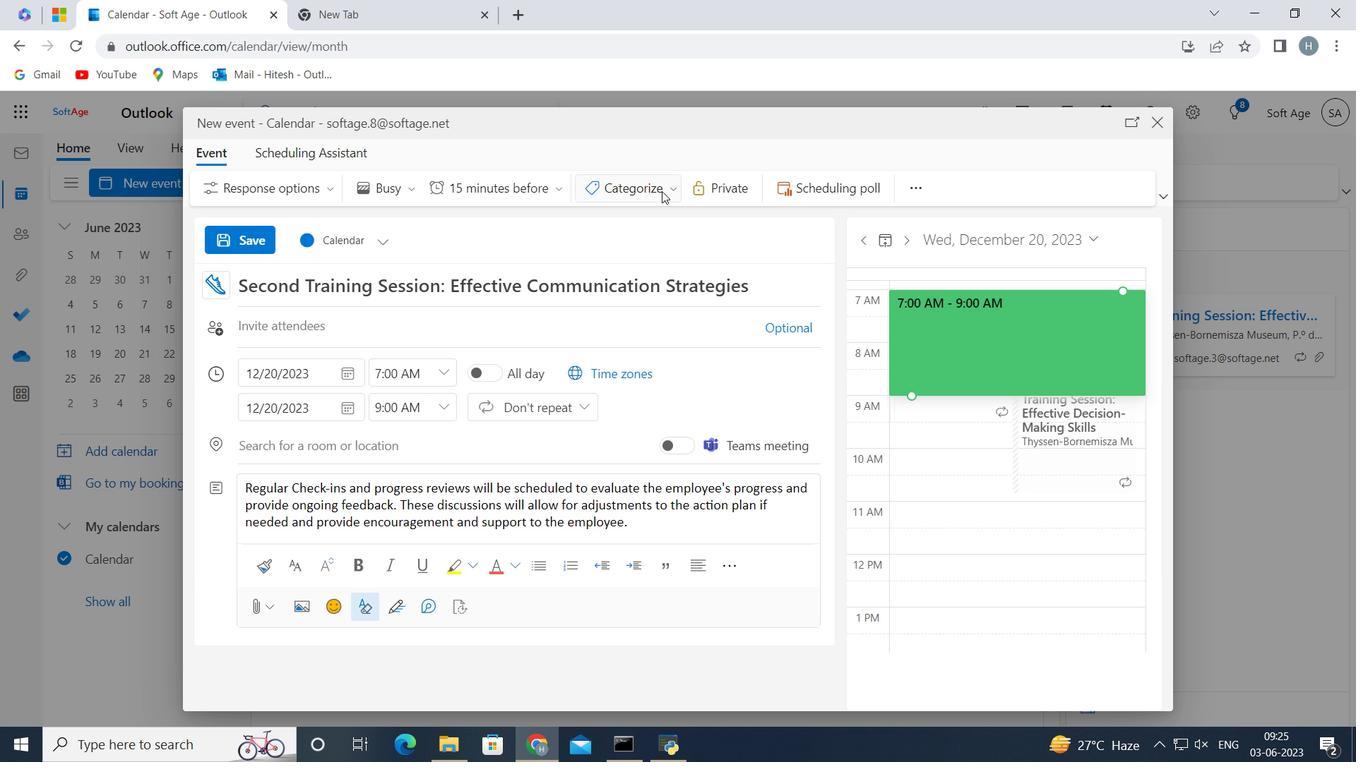 
Action: Mouse pressed left at (666, 185)
Screenshot: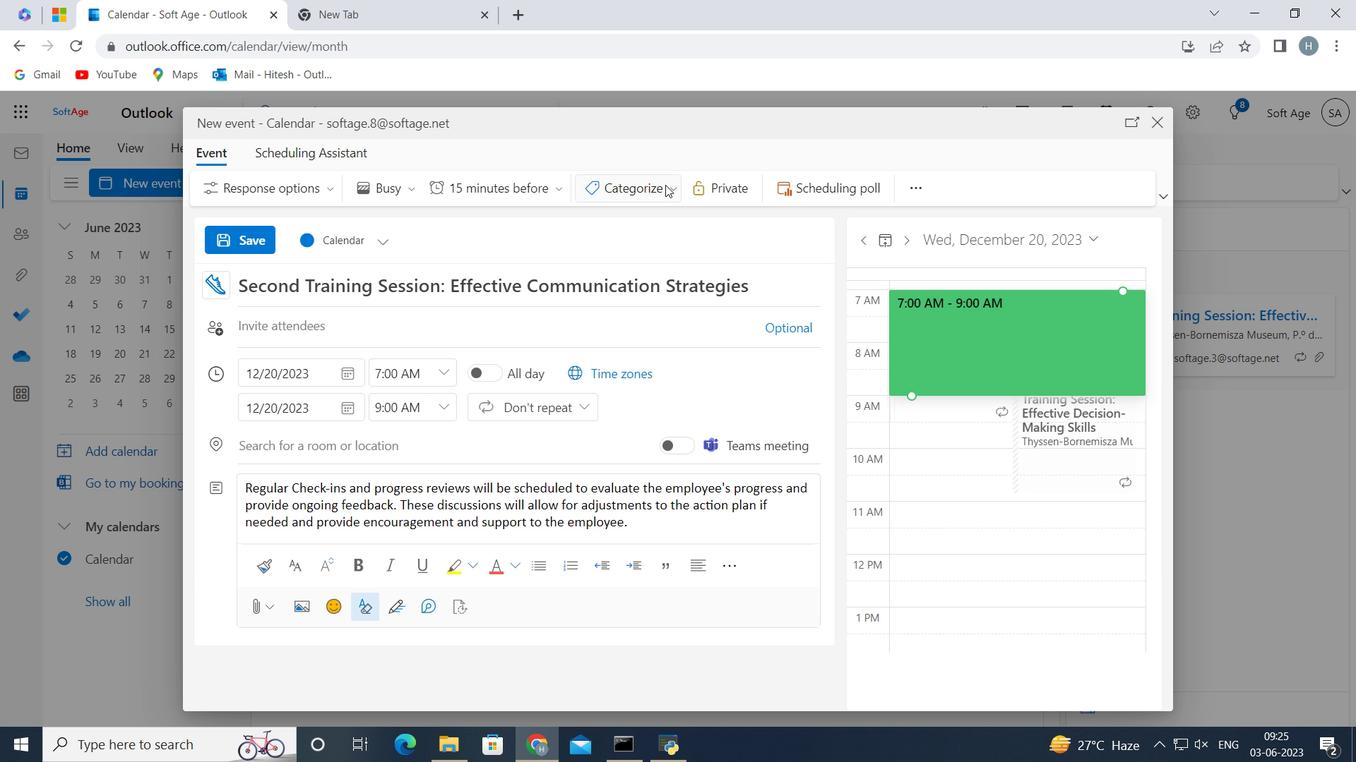 
Action: Mouse moved to (657, 243)
Screenshot: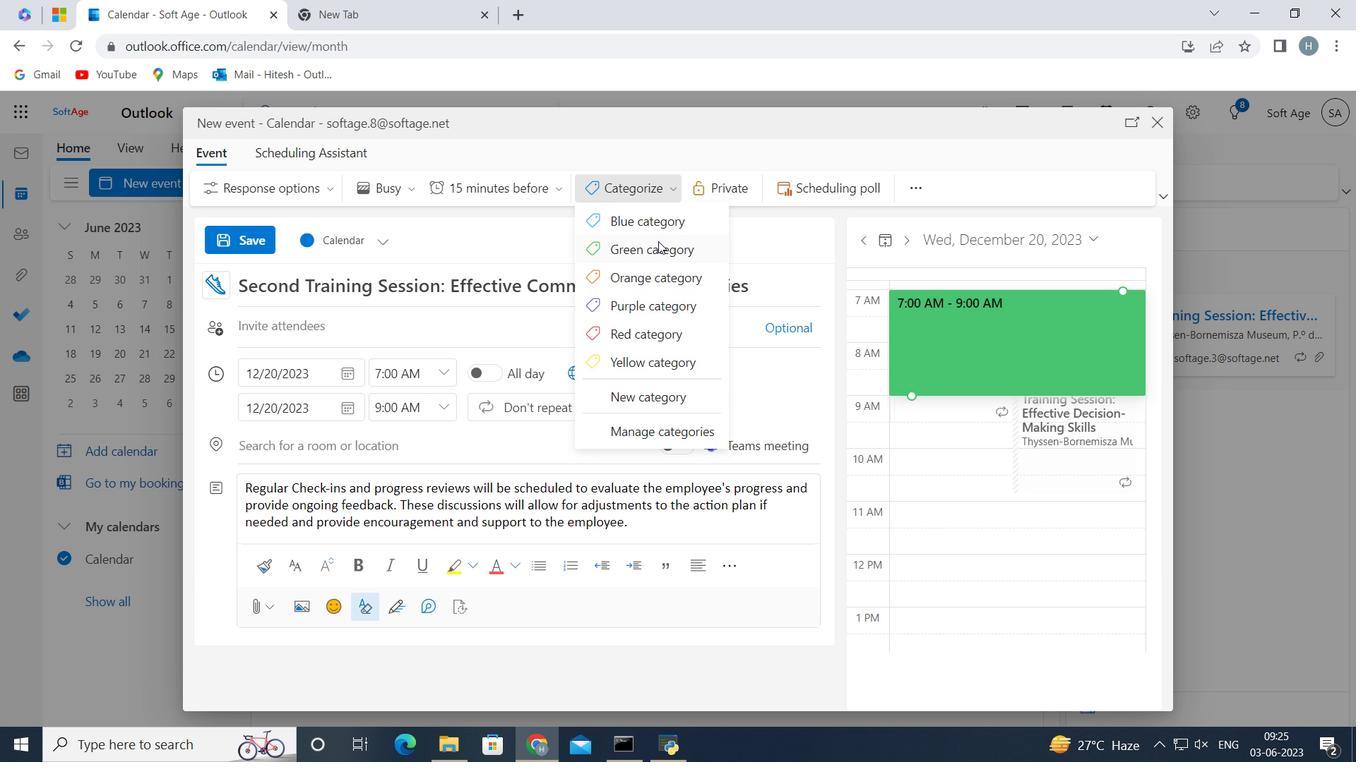 
Action: Mouse pressed left at (657, 243)
Screenshot: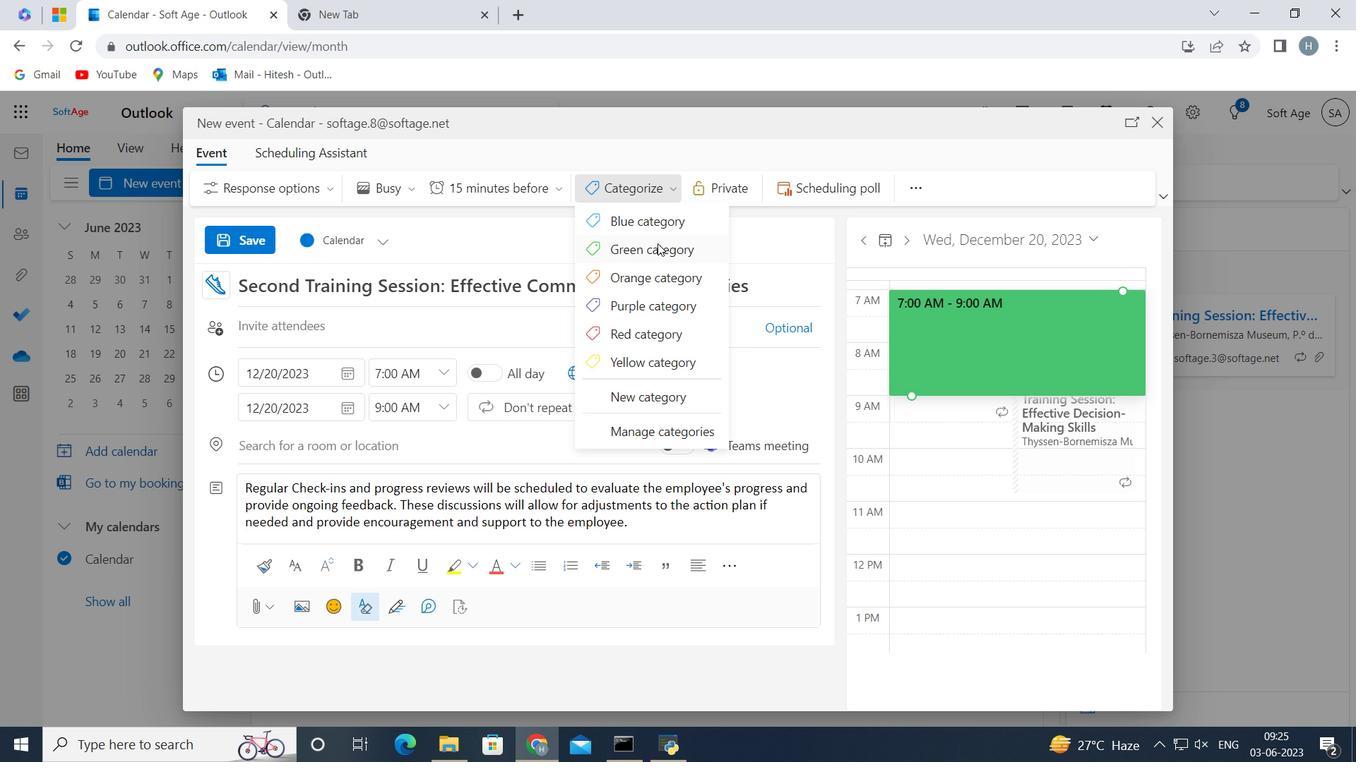 
Action: Mouse moved to (423, 445)
Screenshot: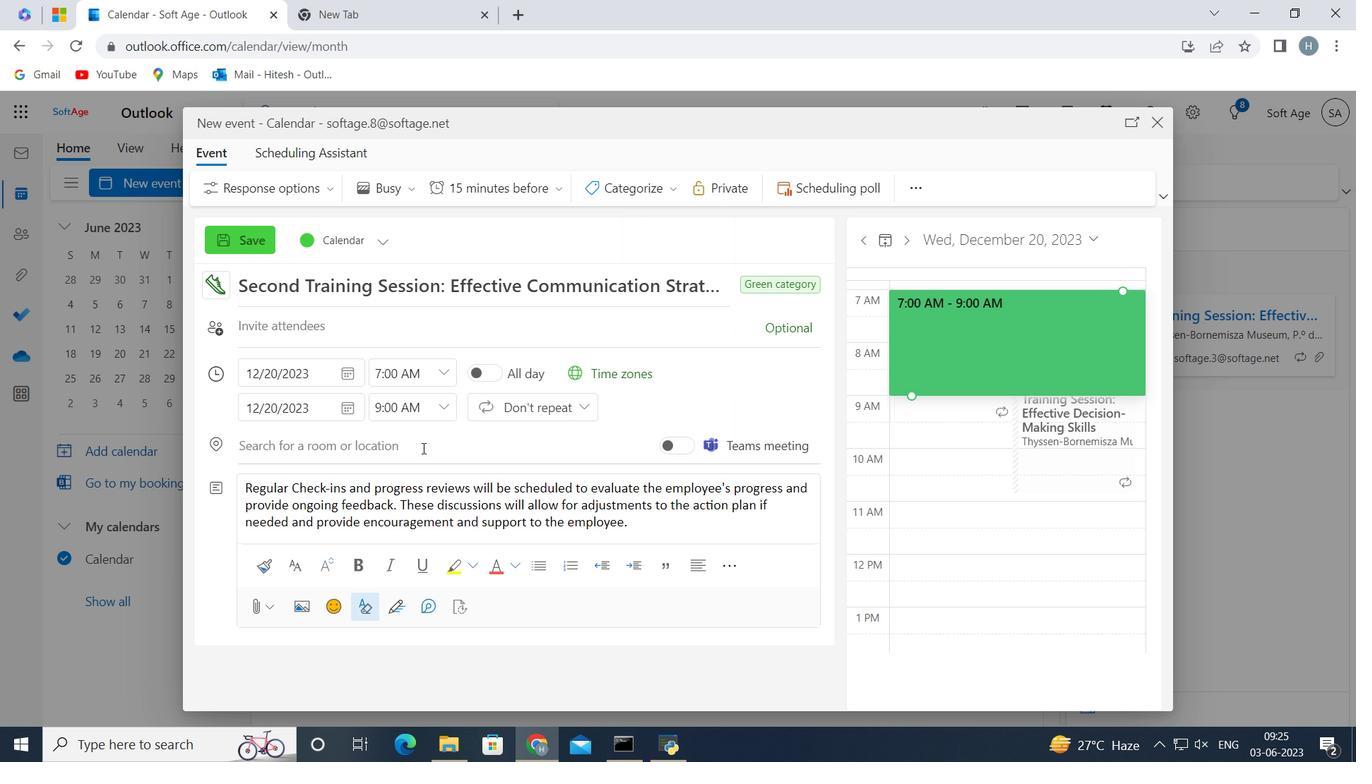 
Action: Mouse pressed left at (423, 445)
Screenshot: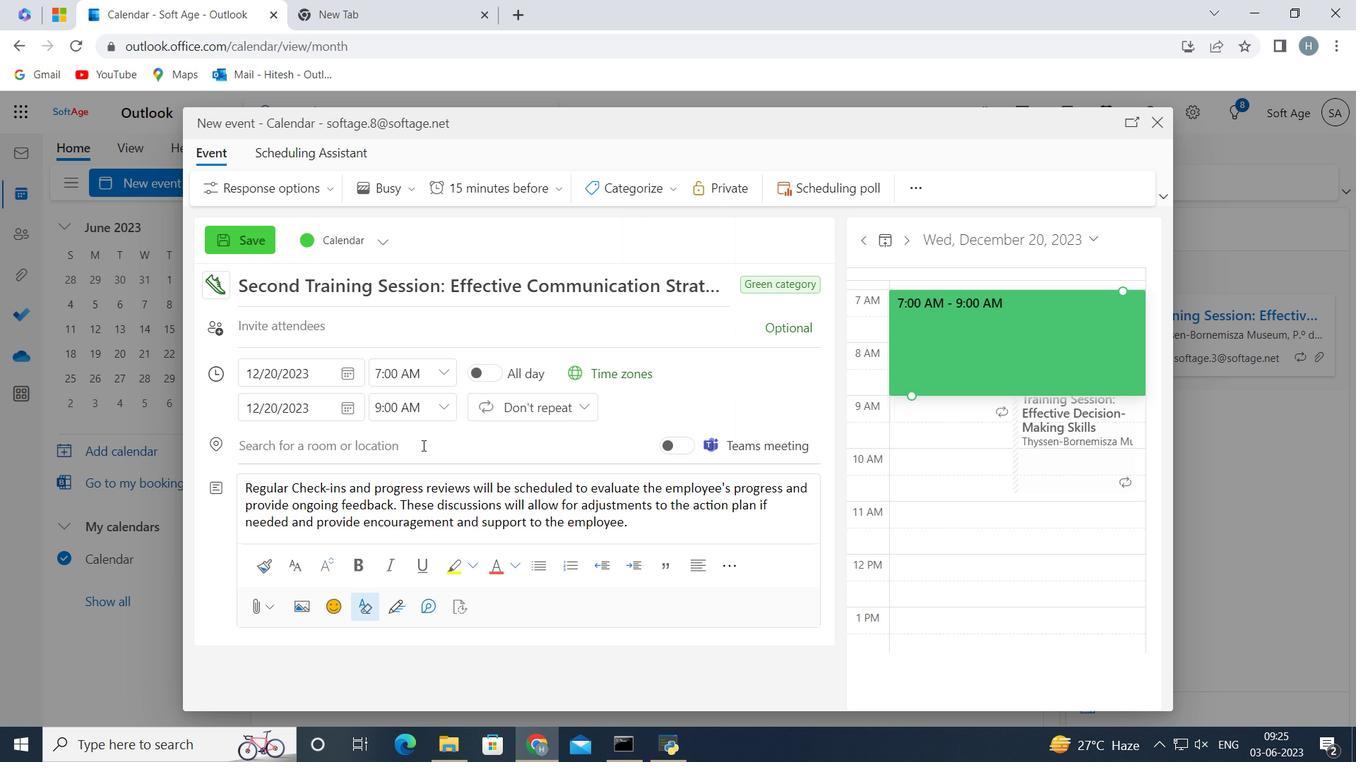 
Action: Key pressed <Key.shift><Key.shift><Key.shift><Key.shift><Key.shift><Key.shift><Key.shift><Key.shift><Key.shift><Key.shift>Bucharest<Key.space><Key.backspace>,<Key.space><Key.shift>Romania<Key.space>
Screenshot: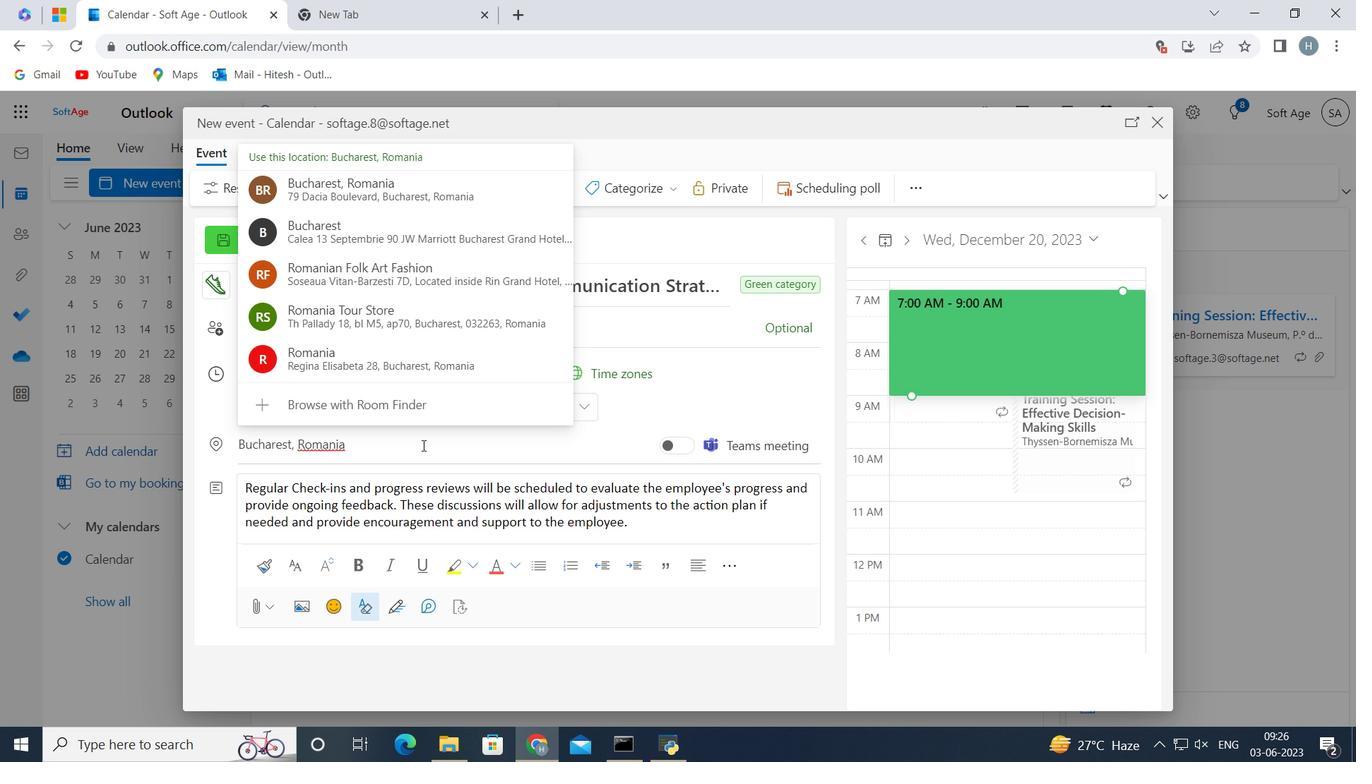 
Action: Mouse moved to (762, 391)
Screenshot: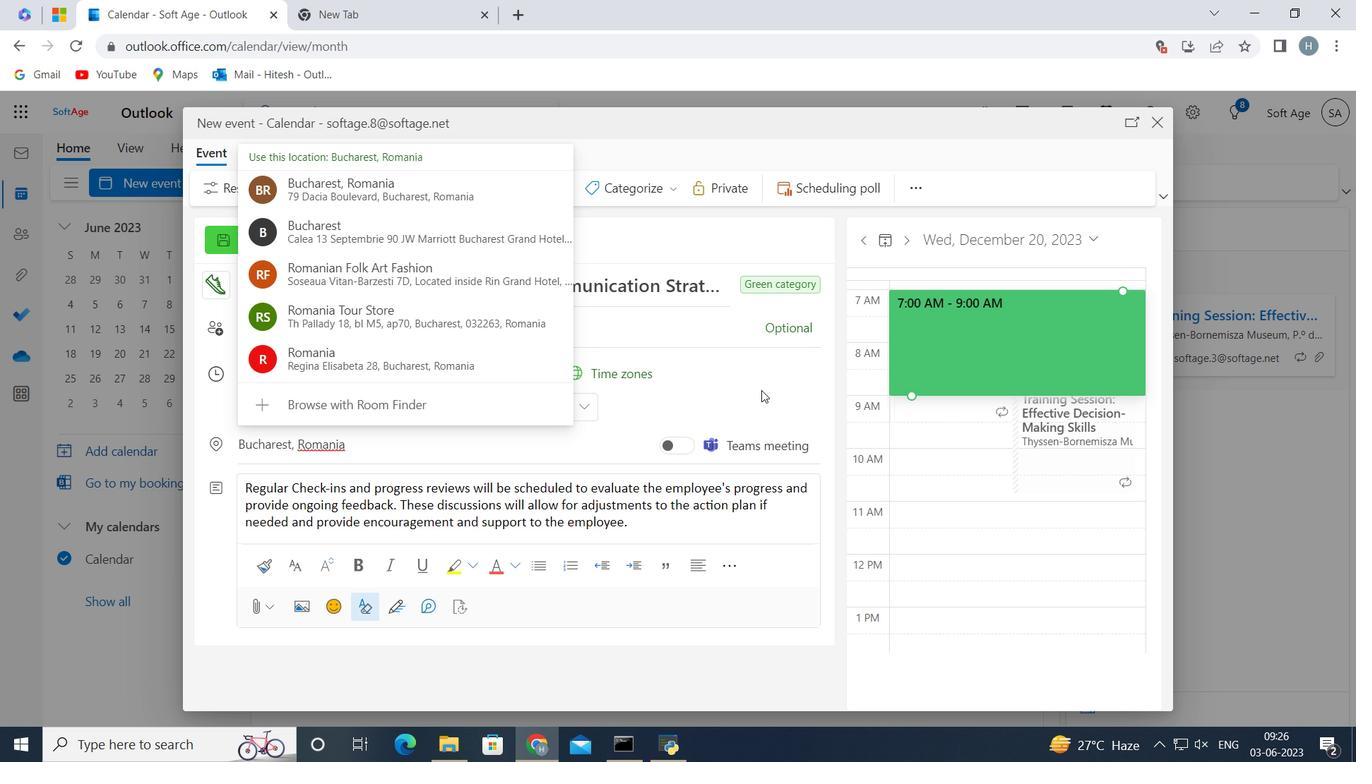 
Action: Mouse pressed left at (762, 391)
Screenshot: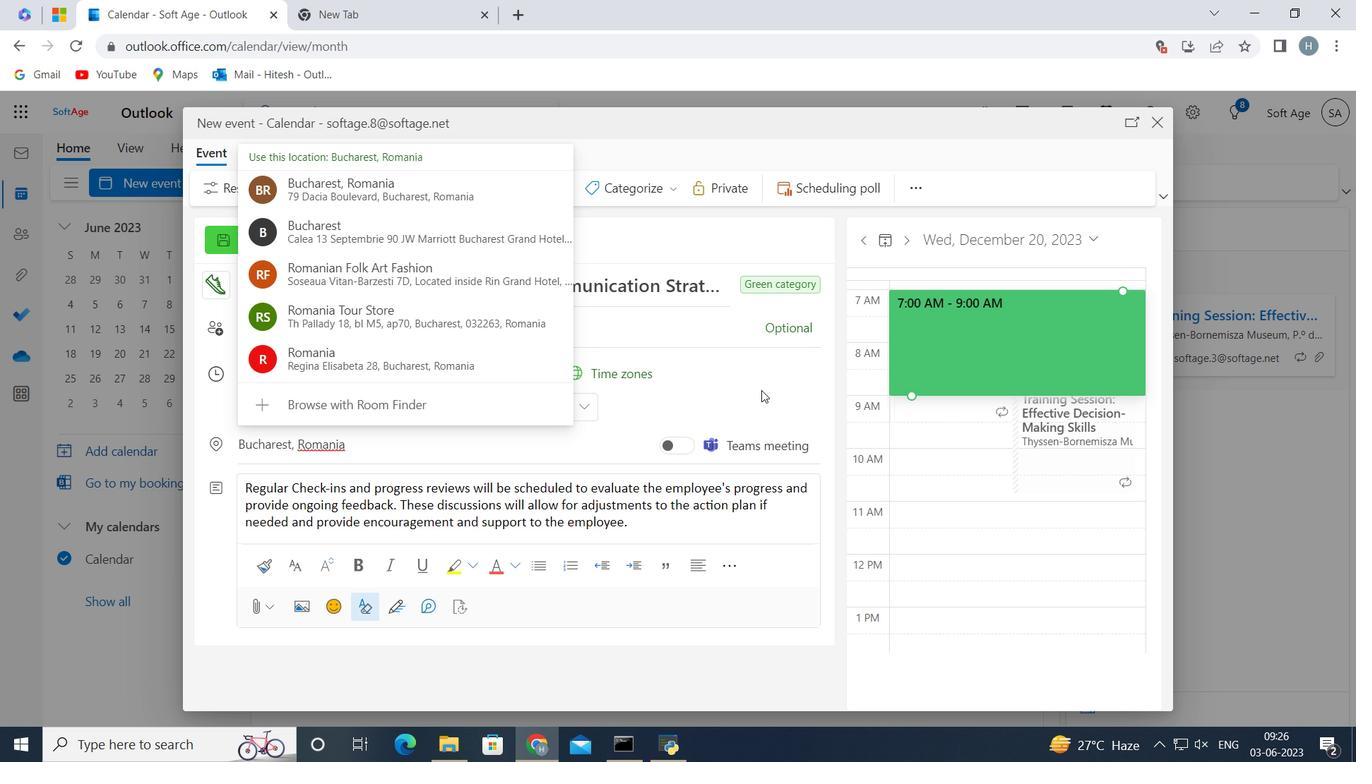 
Action: Mouse moved to (382, 319)
Screenshot: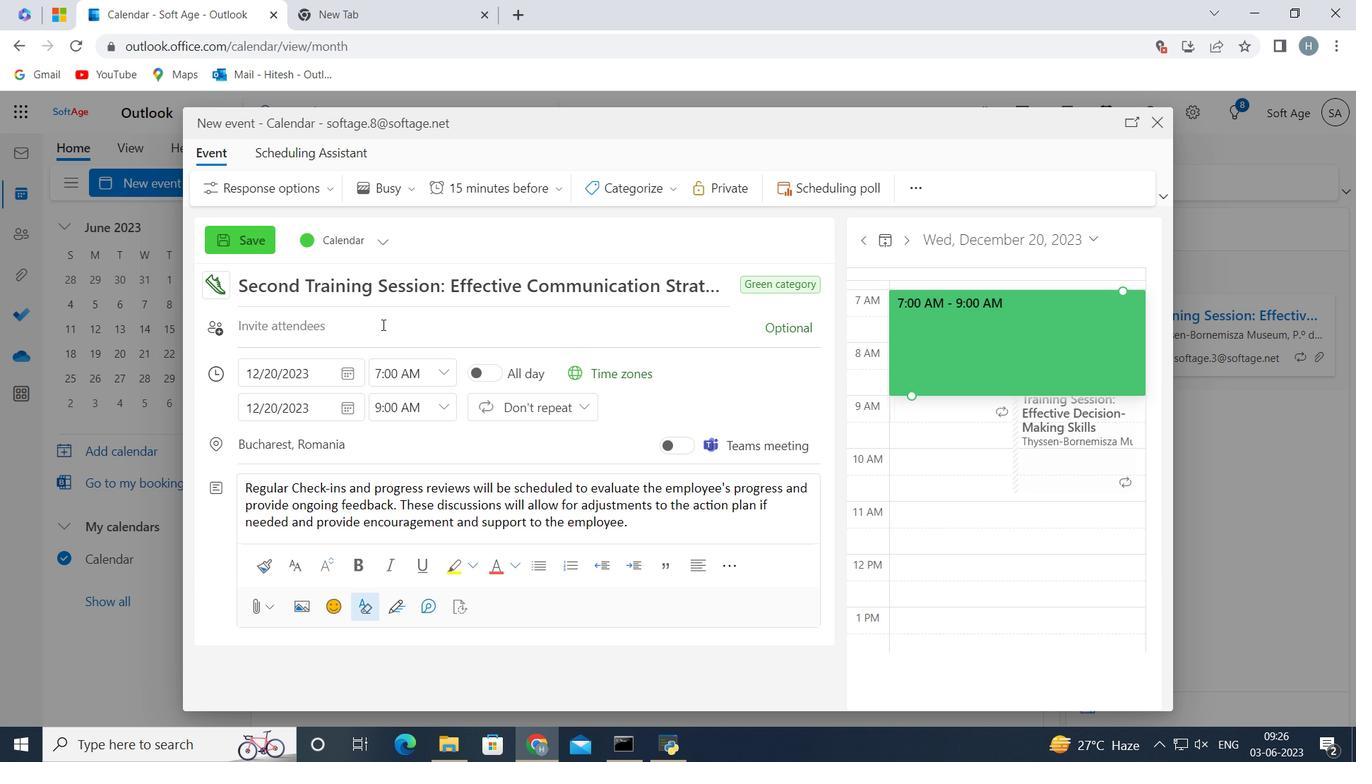 
Action: Mouse pressed left at (382, 319)
Screenshot: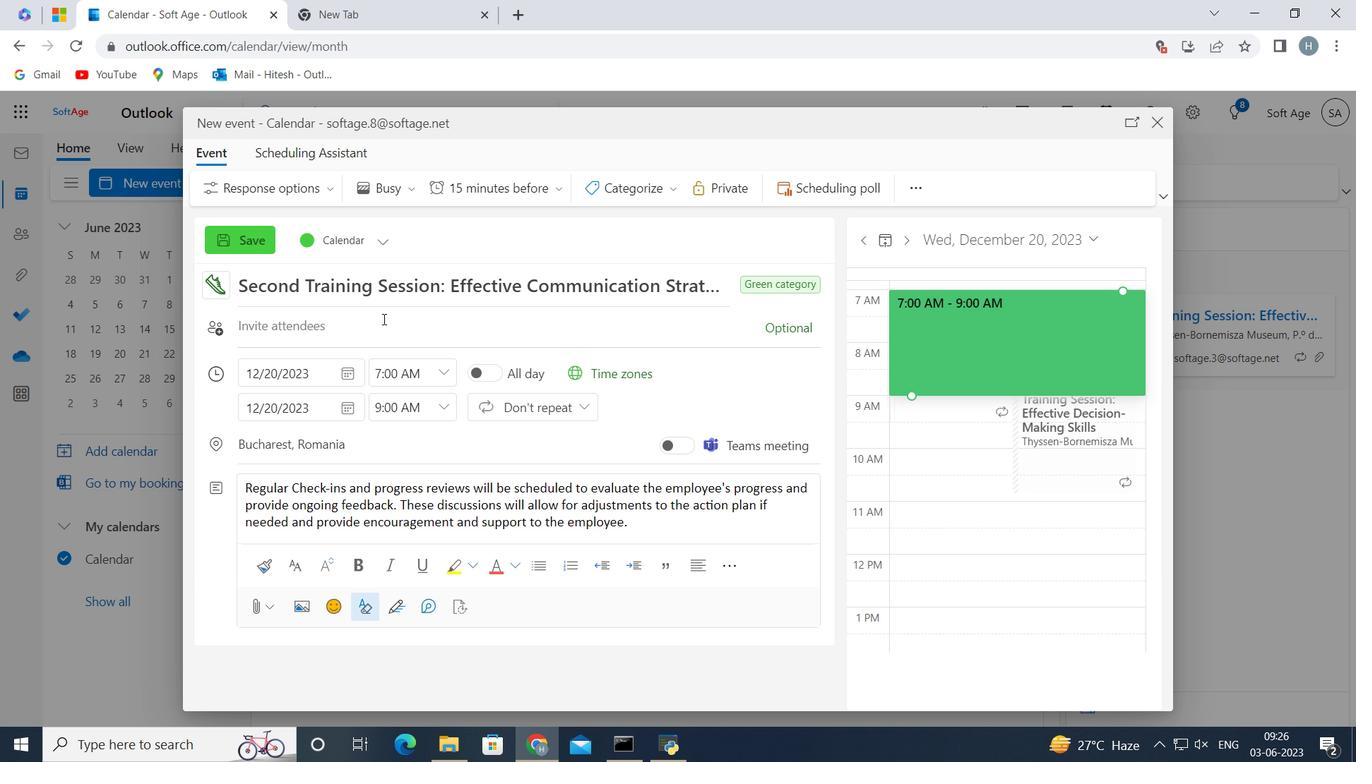 
Action: Key pressed softage.3<Key.shift>@softage.net
Screenshot: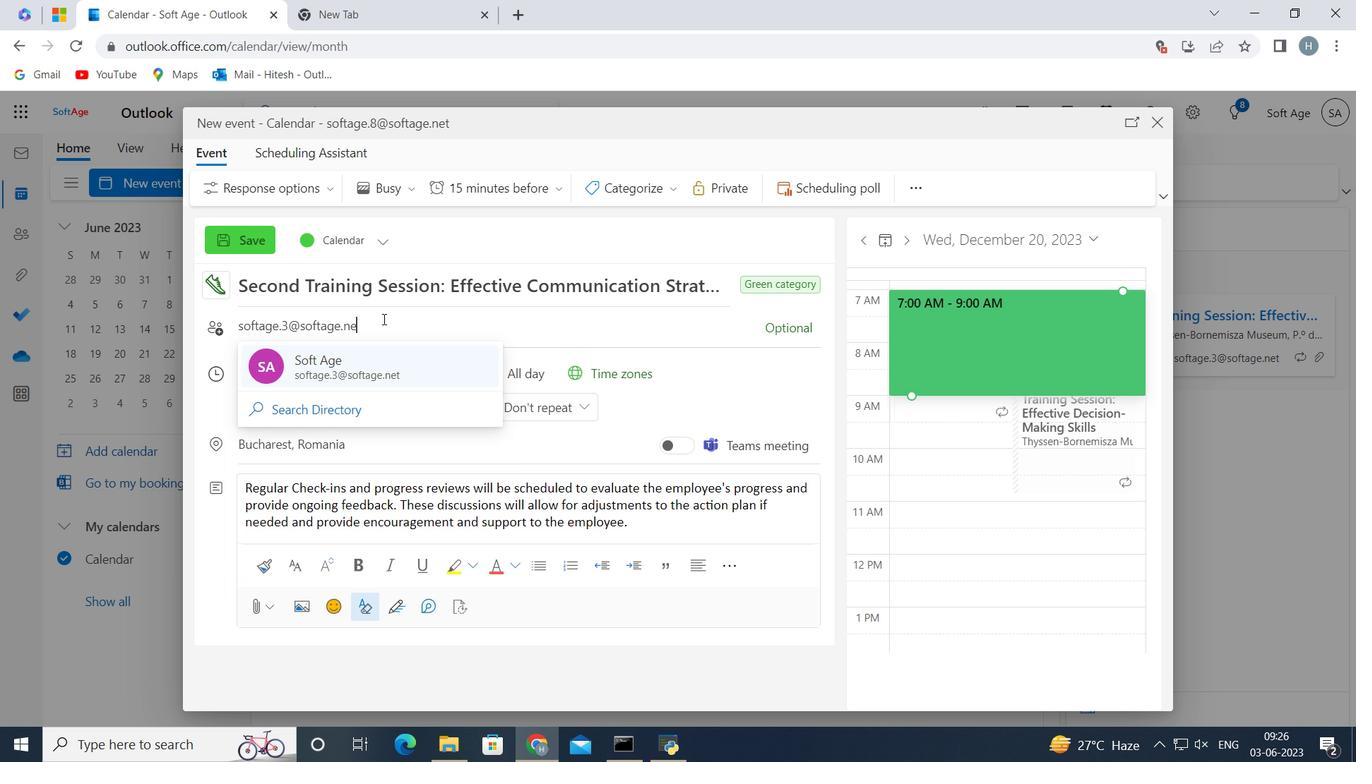 
Action: Mouse moved to (342, 368)
Screenshot: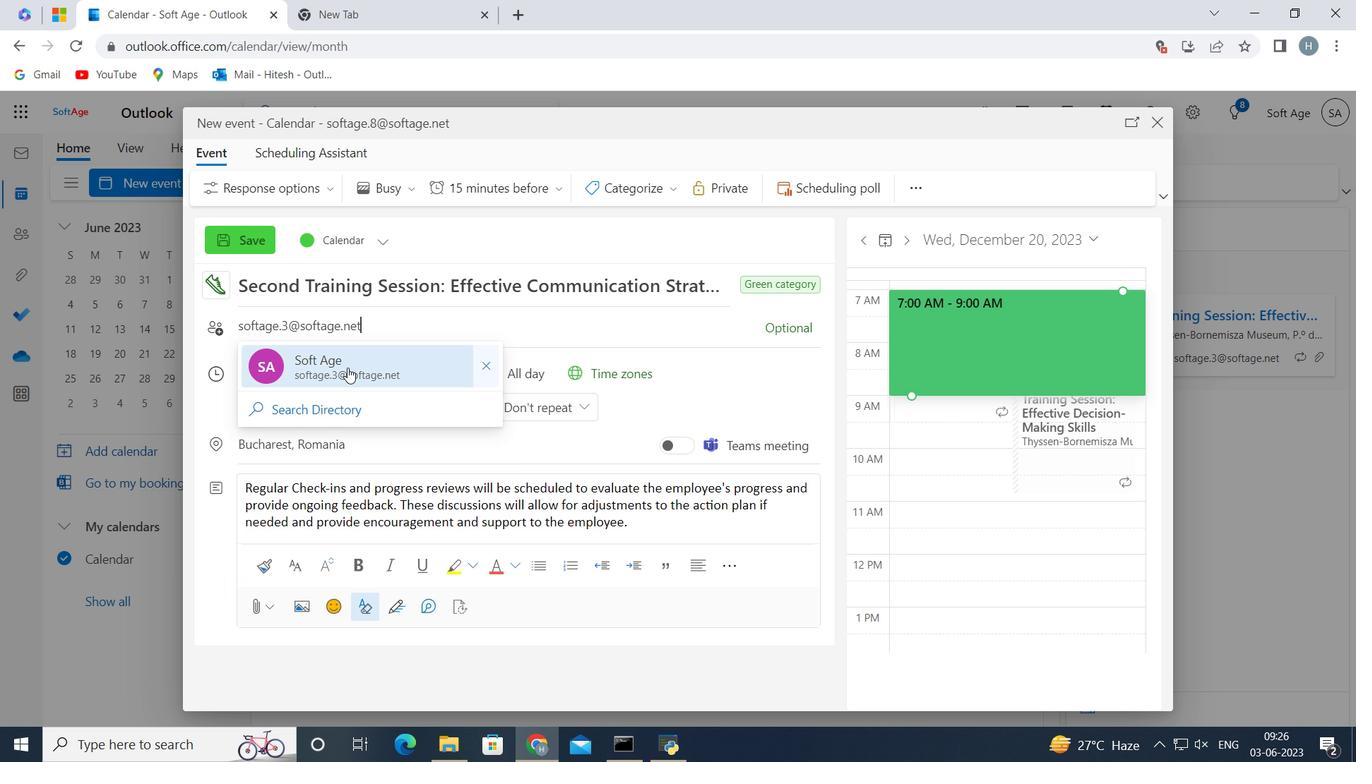 
Action: Mouse pressed left at (342, 368)
Screenshot: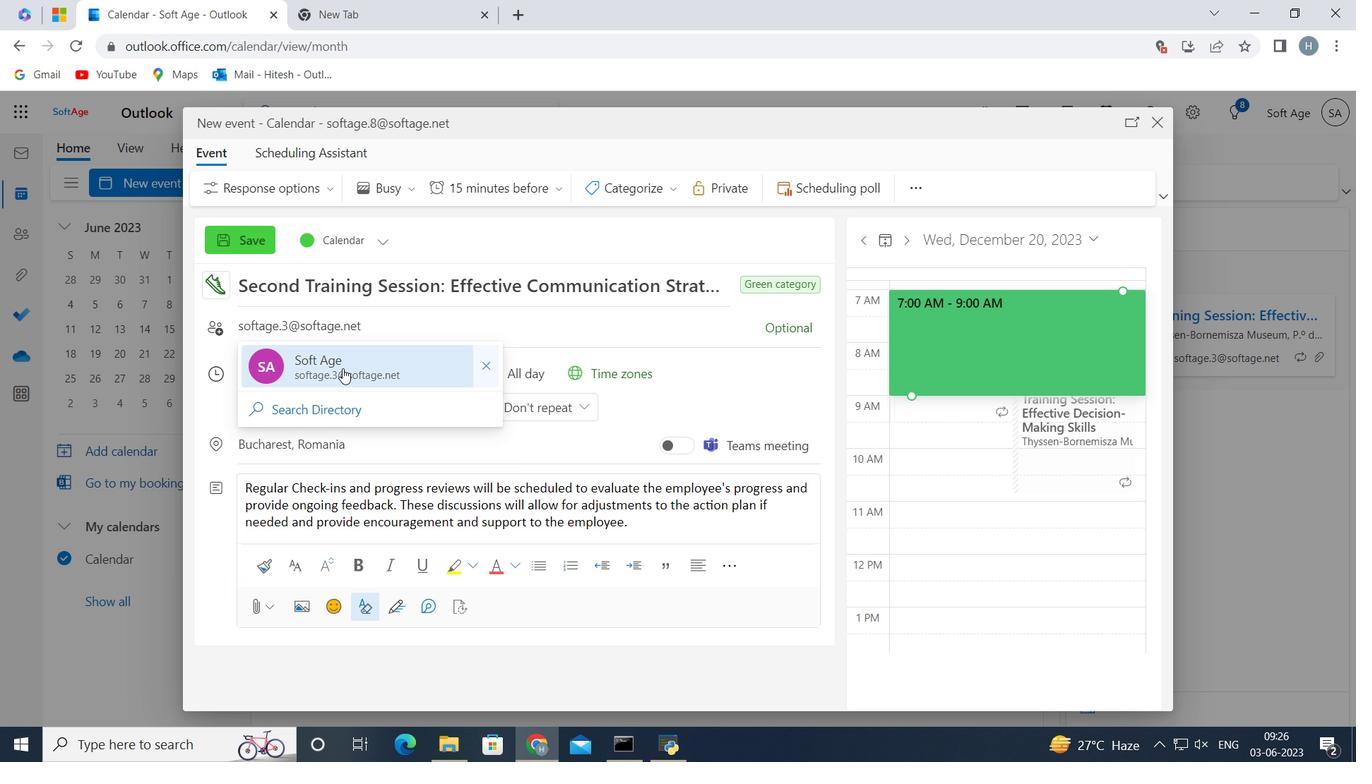 
Action: Key pressed softage.4<Key.shift>@softag
Screenshot: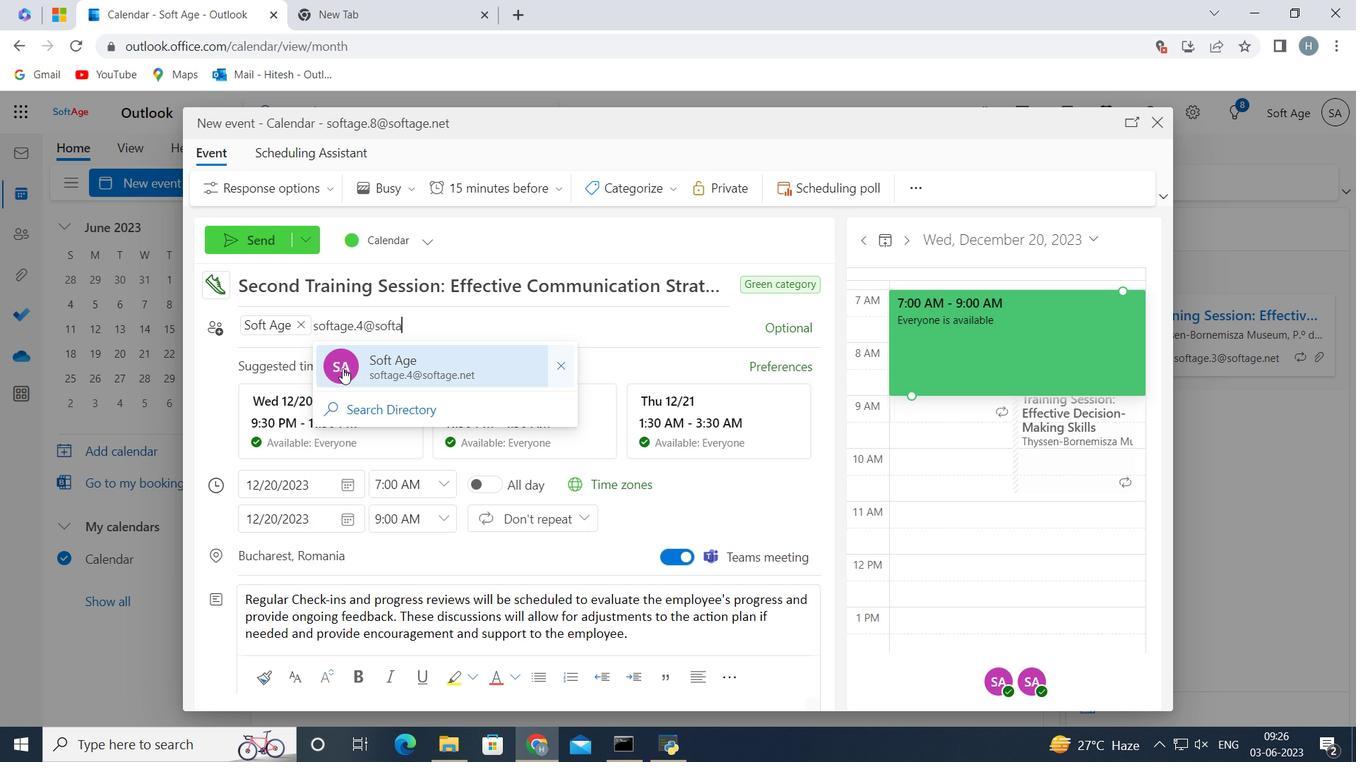 
Action: Mouse moved to (341, 369)
Screenshot: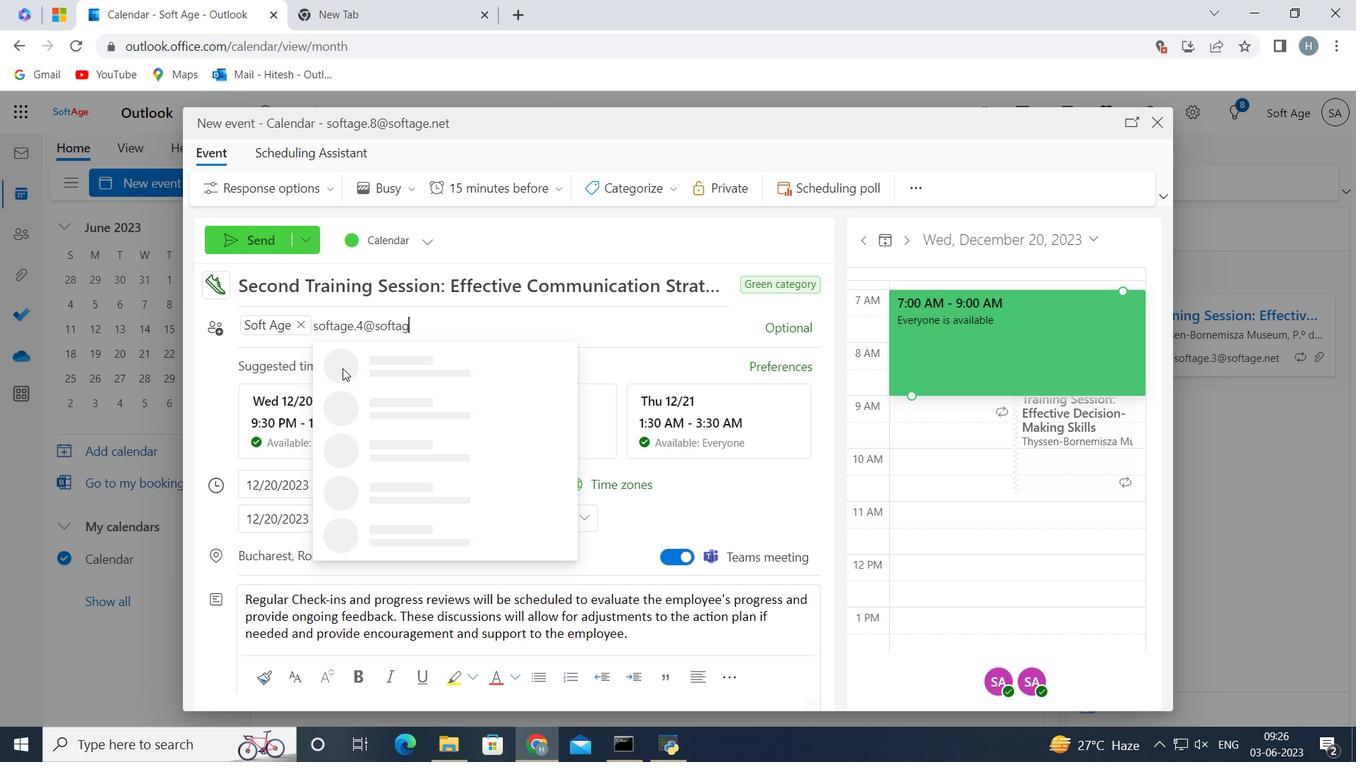 
Action: Key pressed e.net
Screenshot: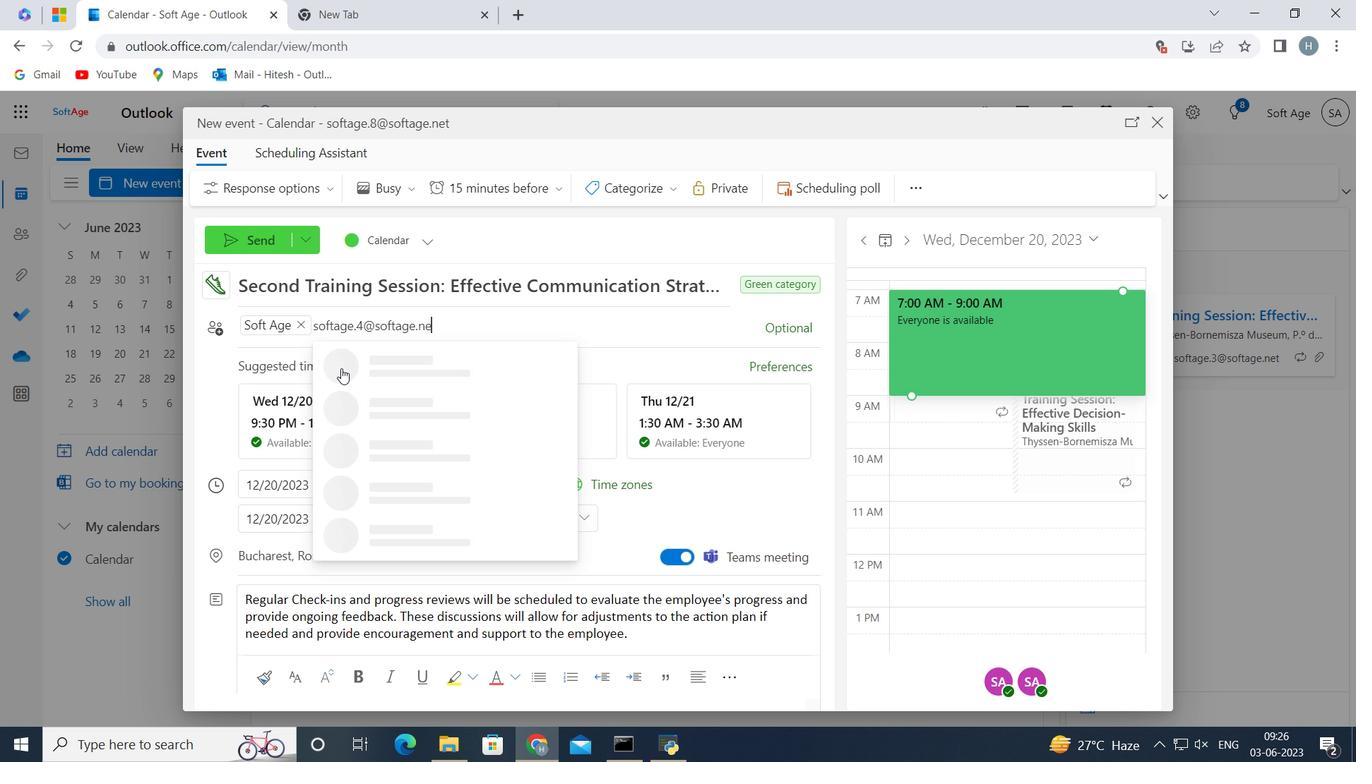 
Action: Mouse moved to (406, 358)
Screenshot: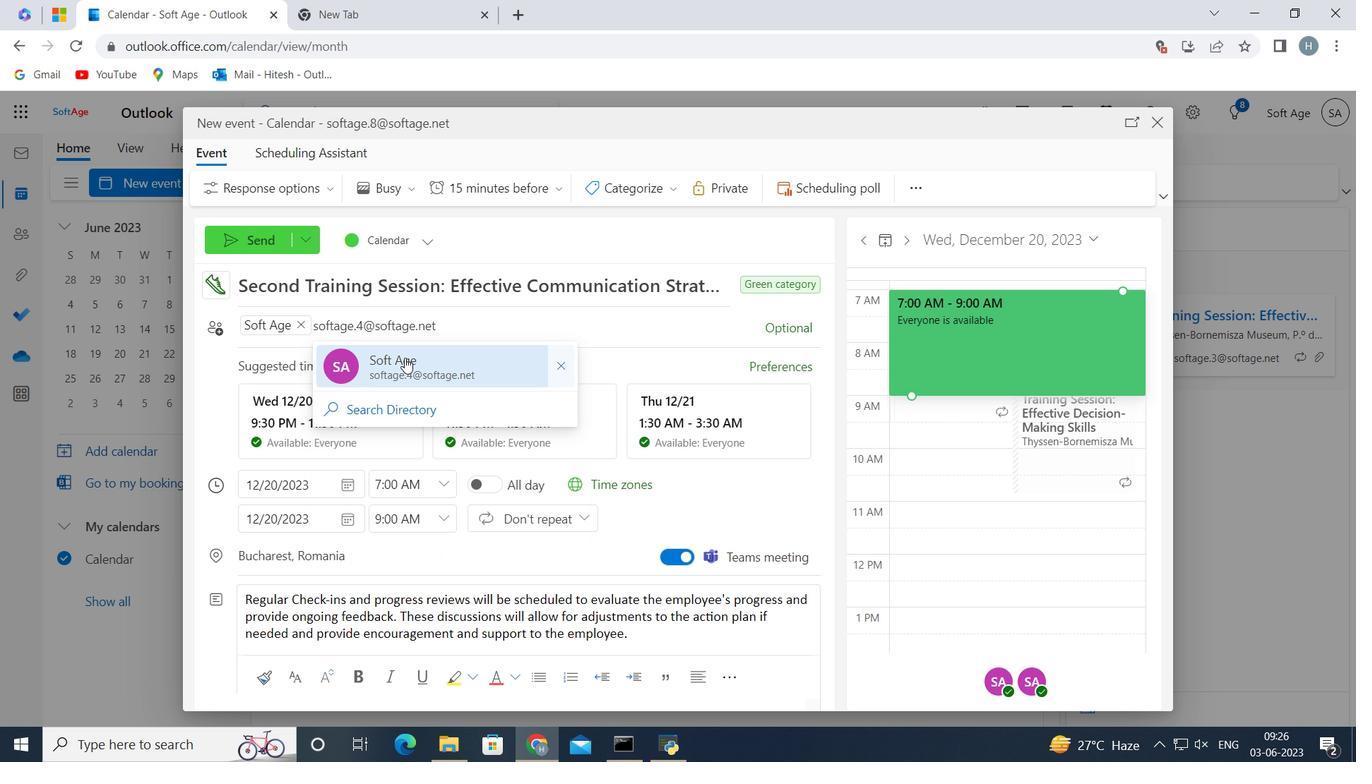 
Action: Mouse pressed left at (406, 358)
Screenshot: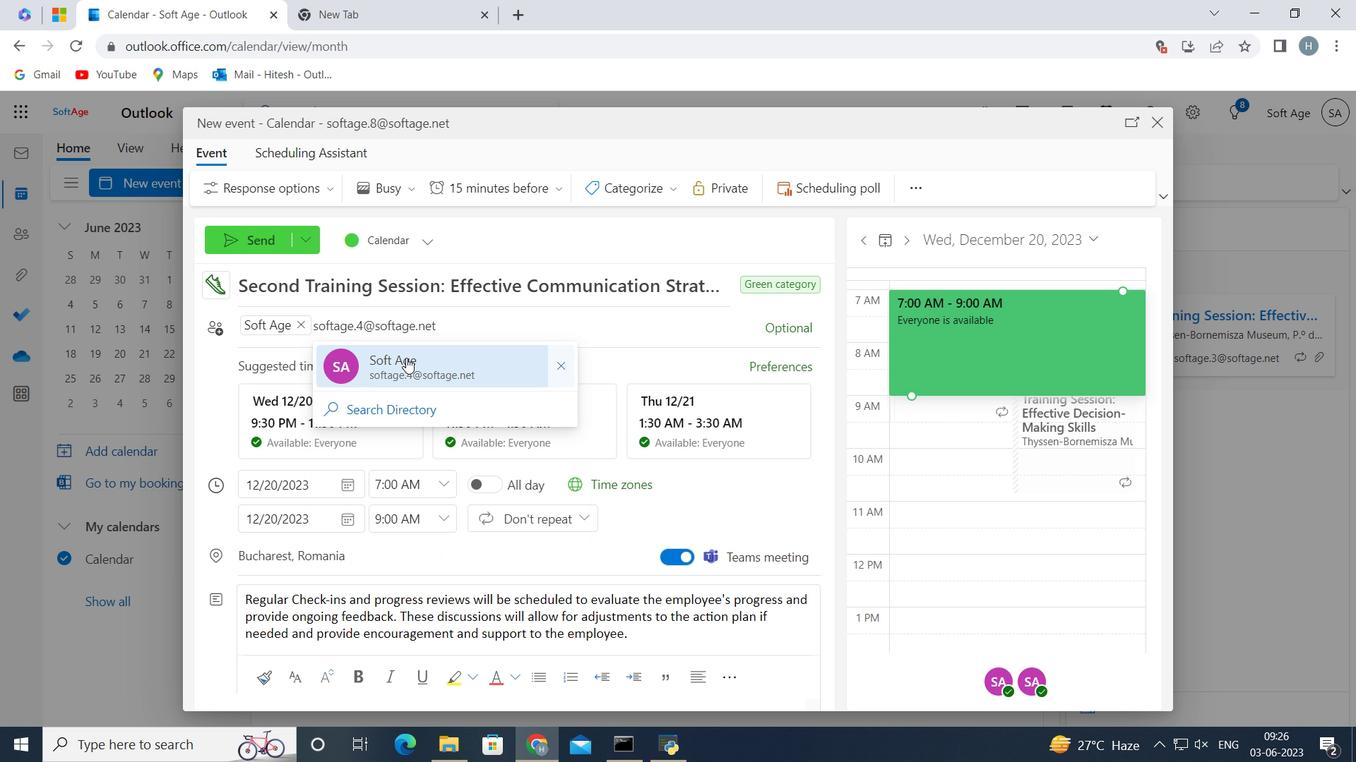 
Action: Mouse moved to (558, 186)
Screenshot: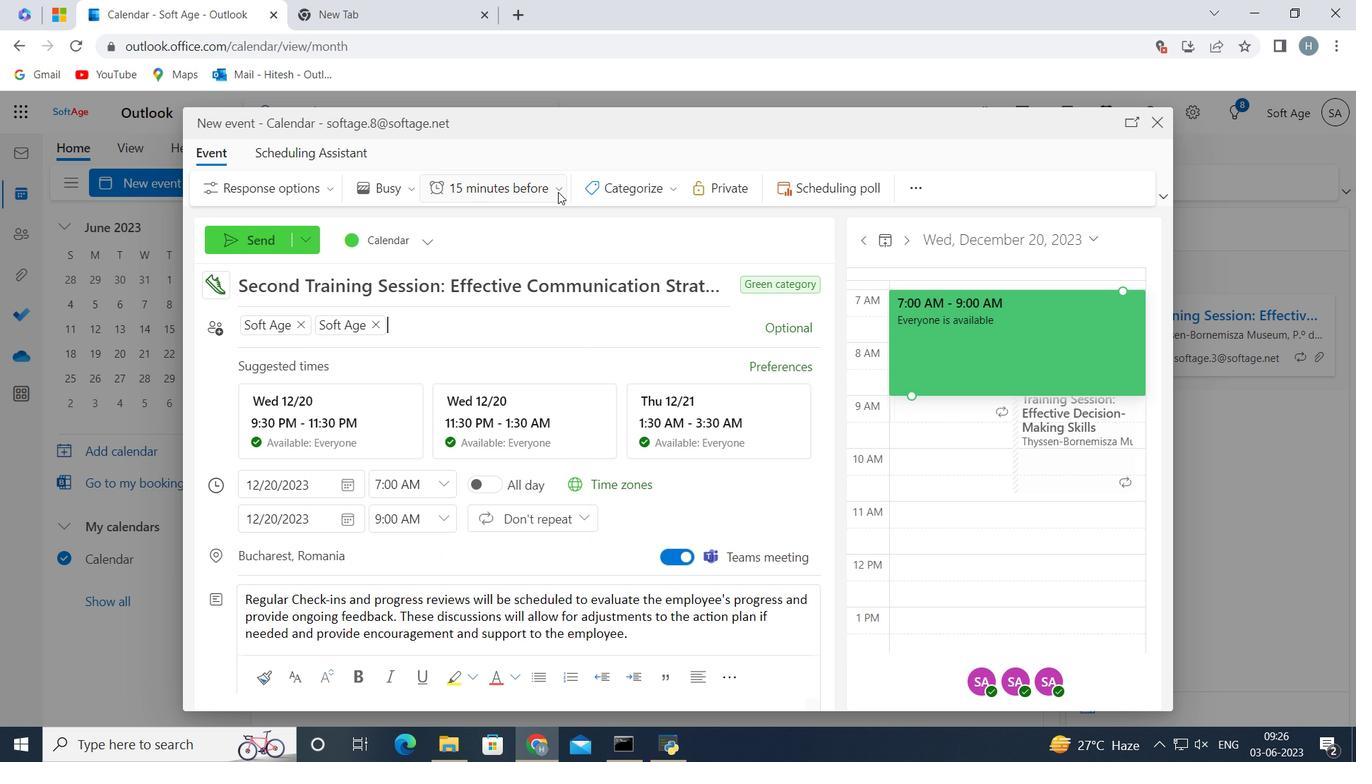 
Action: Mouse pressed left at (558, 186)
Screenshot: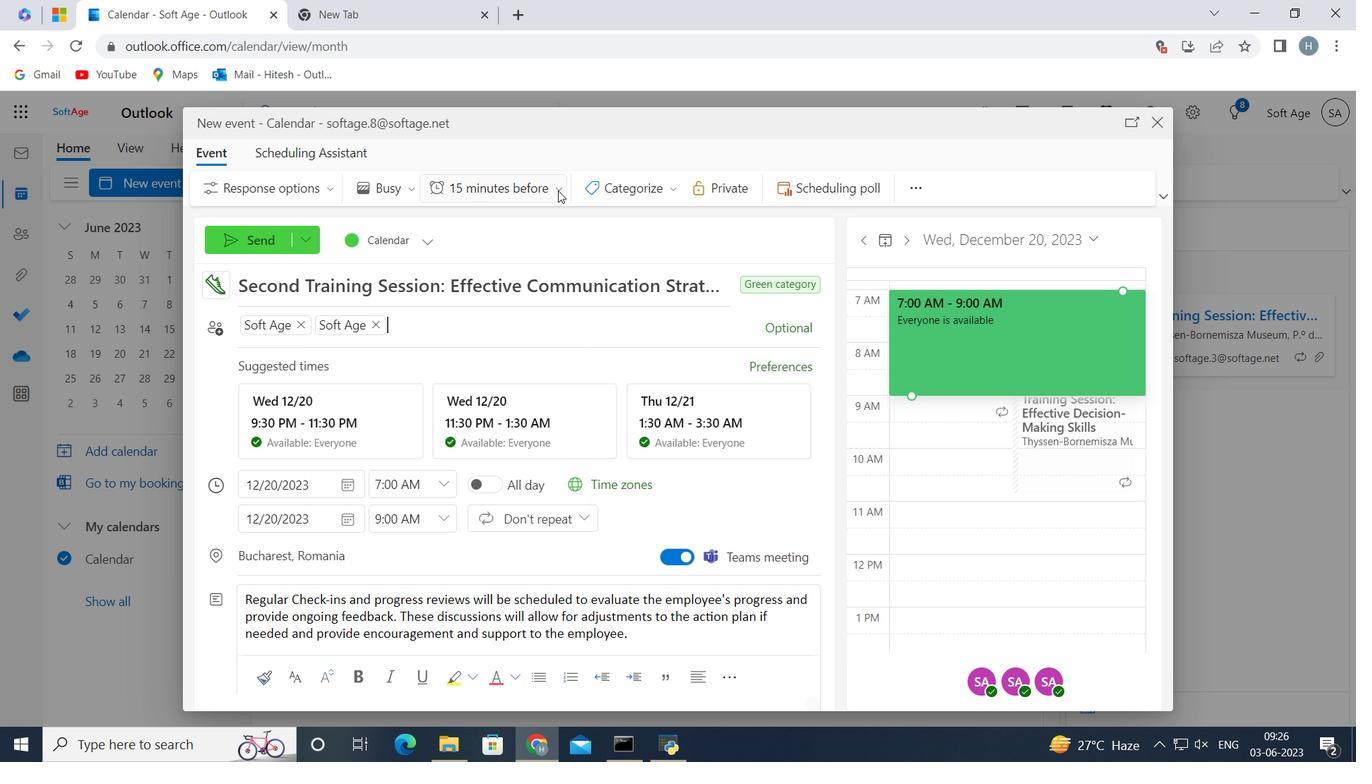 
Action: Mouse moved to (532, 283)
Screenshot: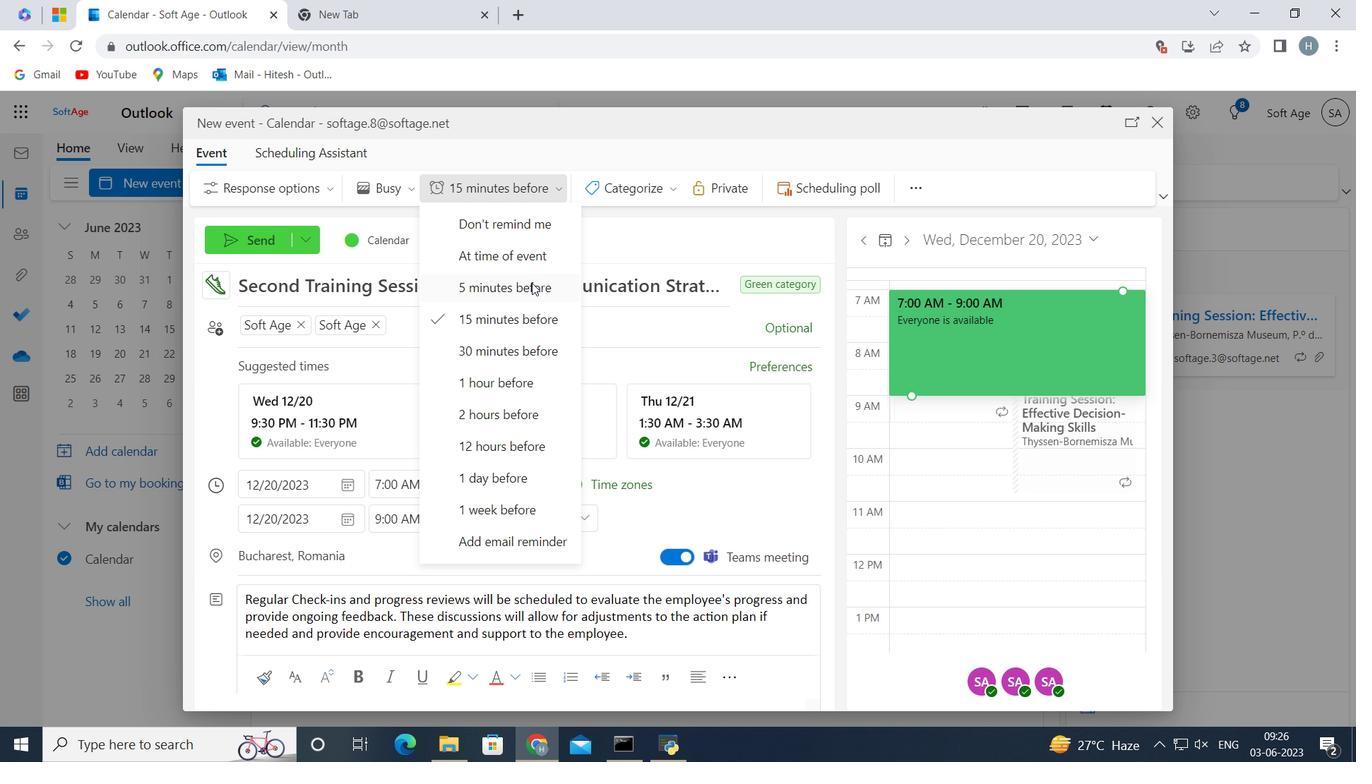 
Action: Mouse pressed left at (532, 283)
Screenshot: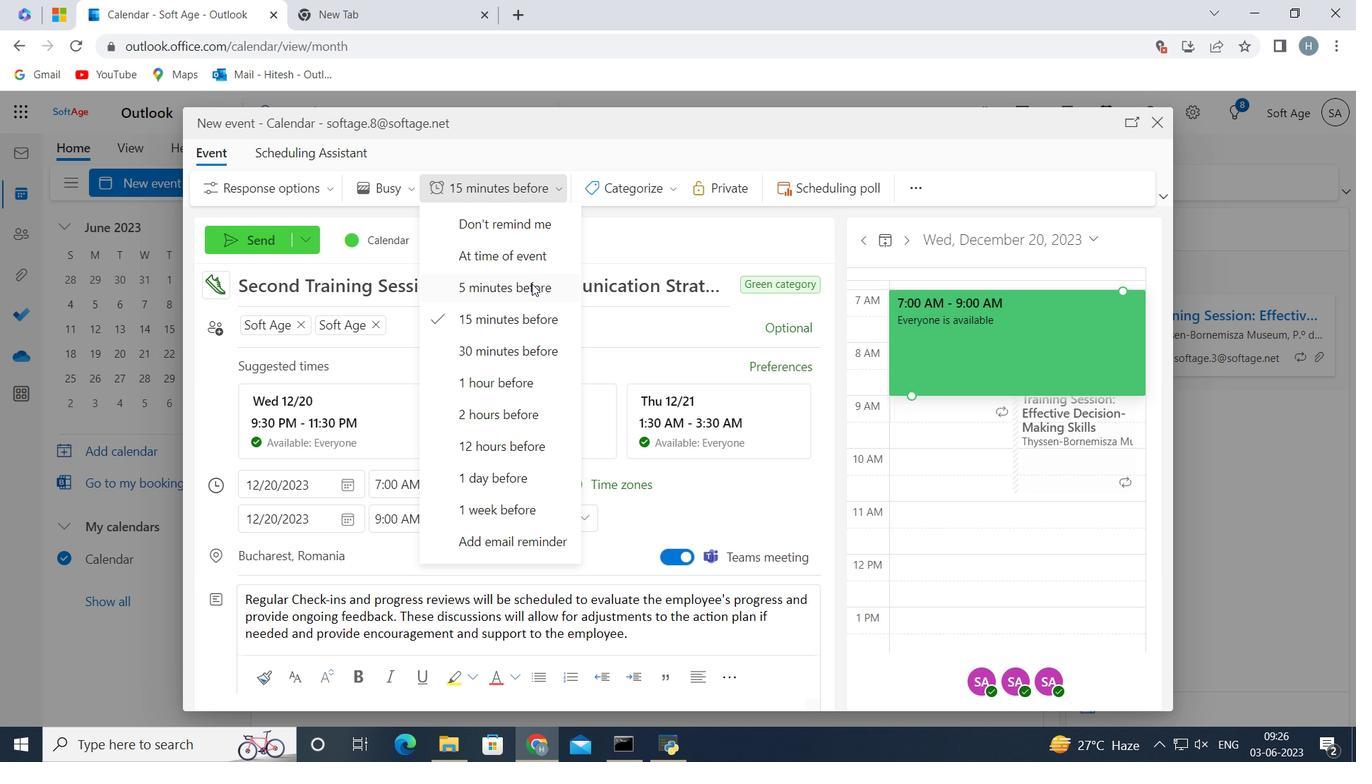 
Action: Mouse moved to (617, 317)
Screenshot: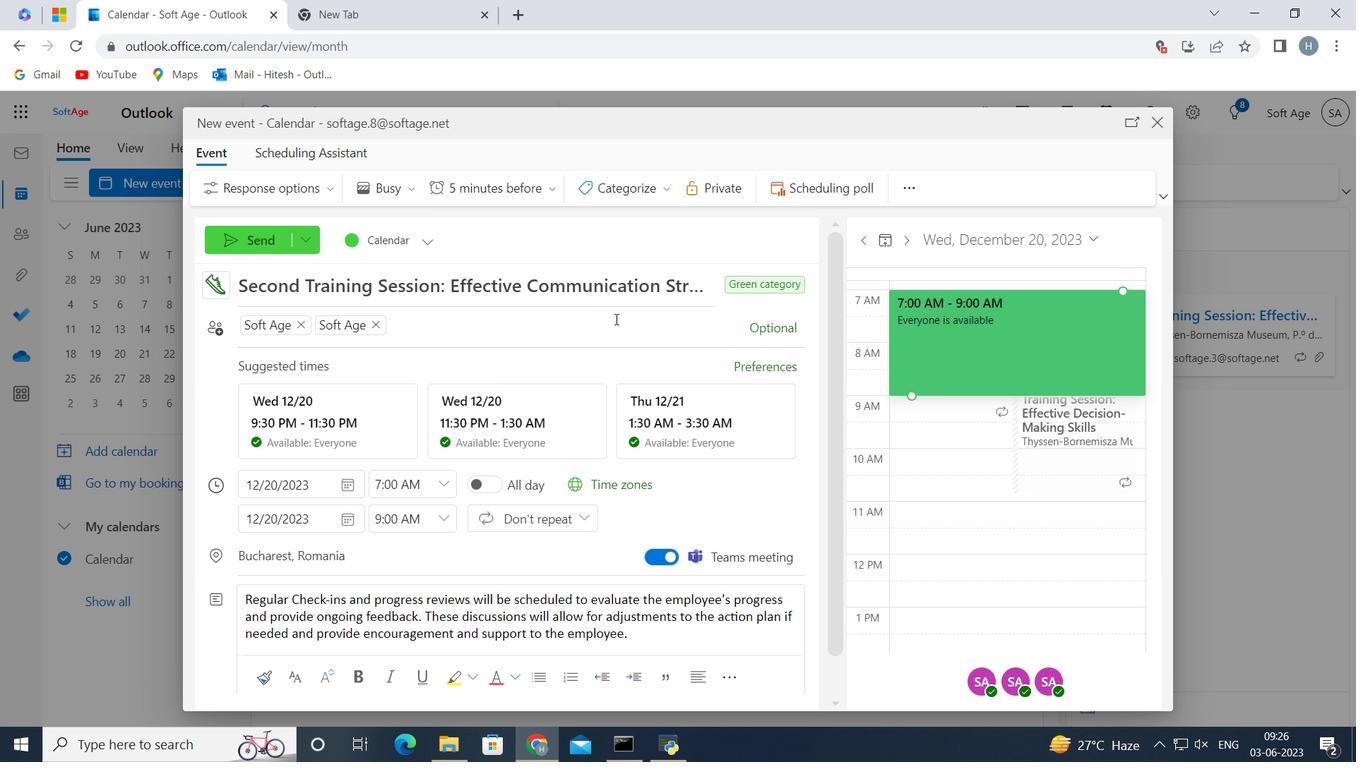 
